 Task: Add Attachment from Trello to Card Card0000000354 in Board Board0000000089 in Workspace WS0000000030 in Trello. Add Cover Blue to Card Card0000000354 in Board Board0000000089 in Workspace WS0000000030 in Trello. Add "Copy Card To …" Button titled Button0000000354 to "bottom" of the list "To Do" to Card Card0000000354 in Board Board0000000089 in Workspace WS0000000030 in Trello. Add Description DS0000000354 to Card Card0000000354 in Board Board0000000089 in Workspace WS0000000030 in Trello. Add Comment CM0000000354 to Card Card0000000354 in Board Board0000000089 in Workspace WS0000000030 in Trello
Action: Mouse moved to (374, 370)
Screenshot: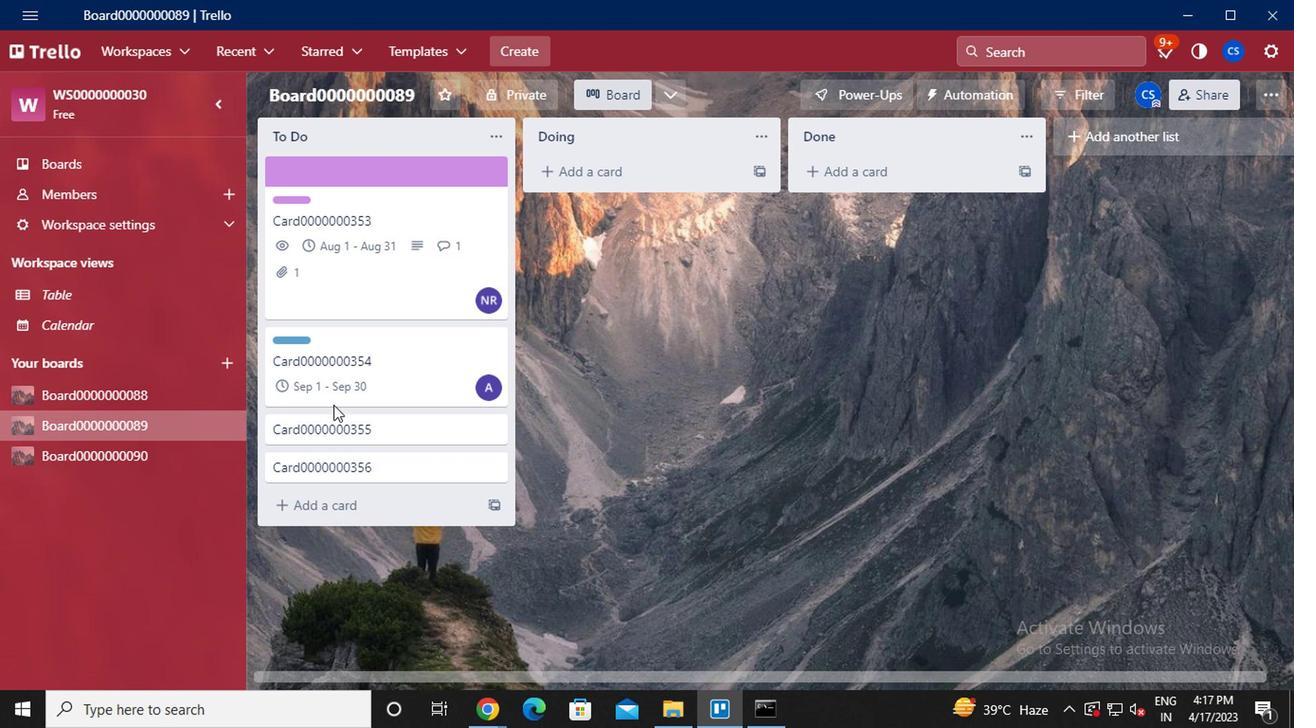 
Action: Mouse pressed left at (374, 370)
Screenshot: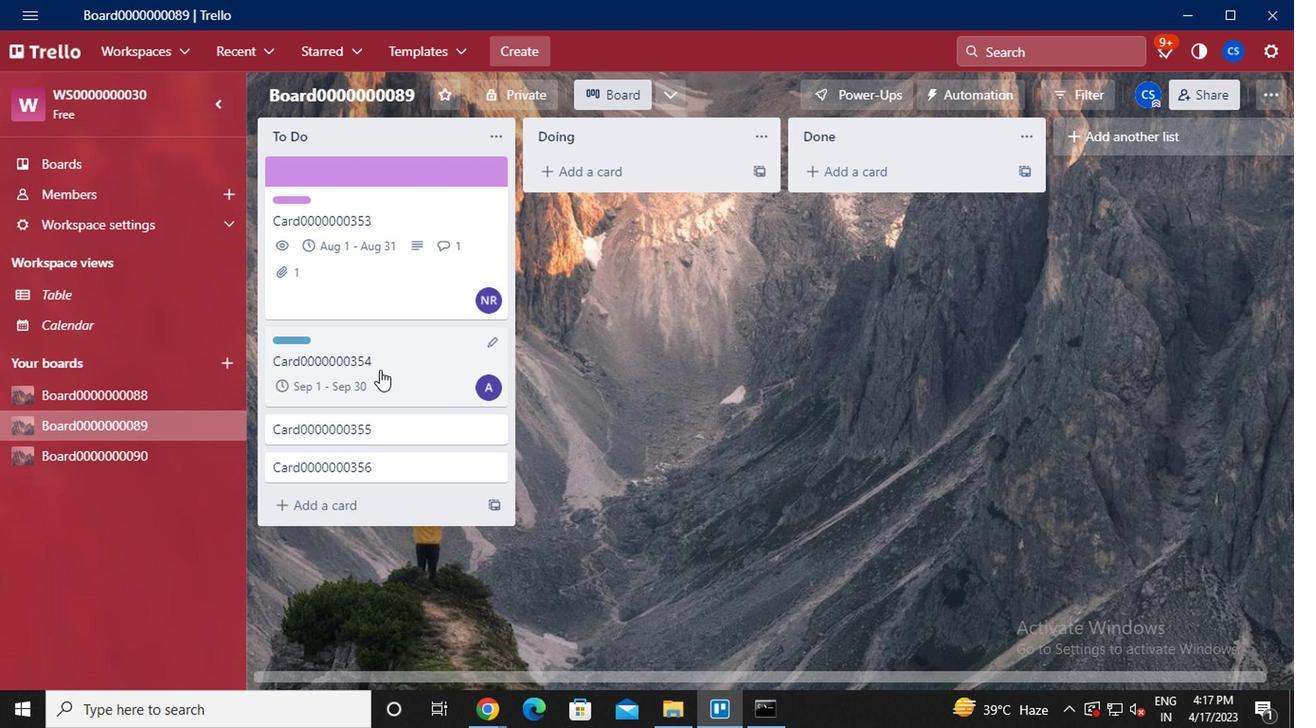 
Action: Mouse moved to (912, 320)
Screenshot: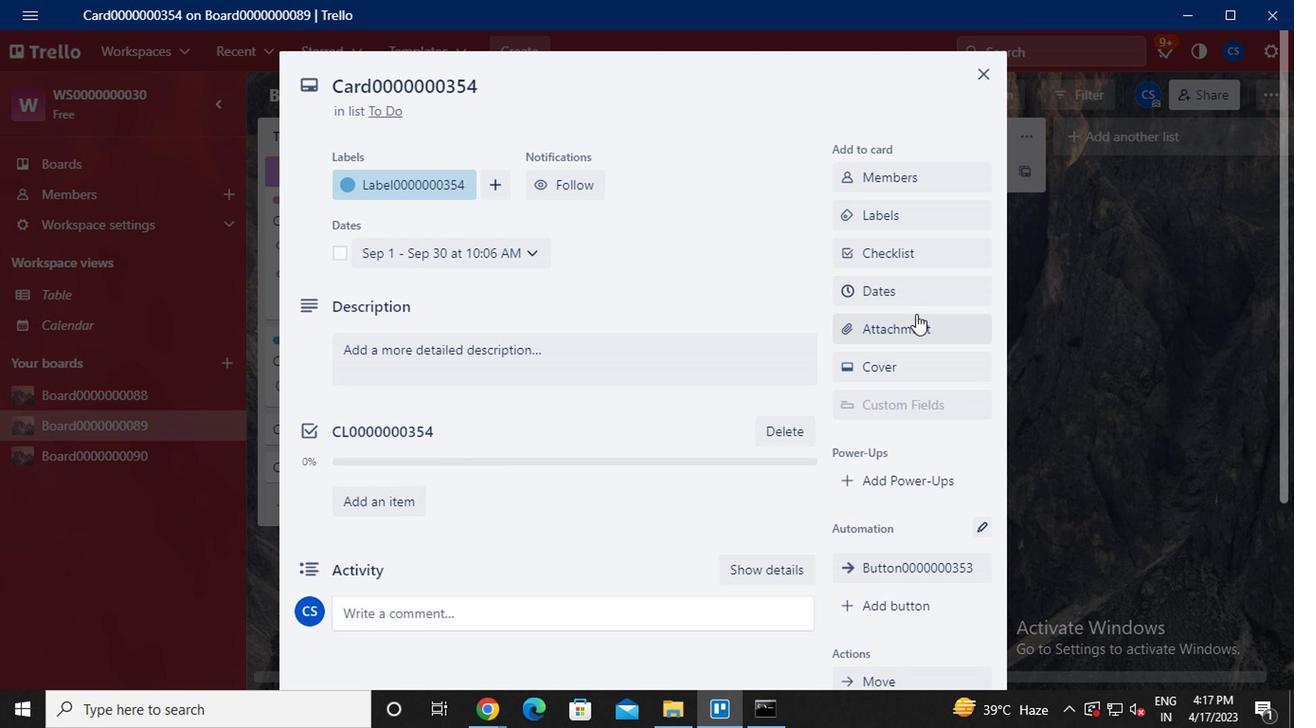 
Action: Mouse pressed left at (912, 320)
Screenshot: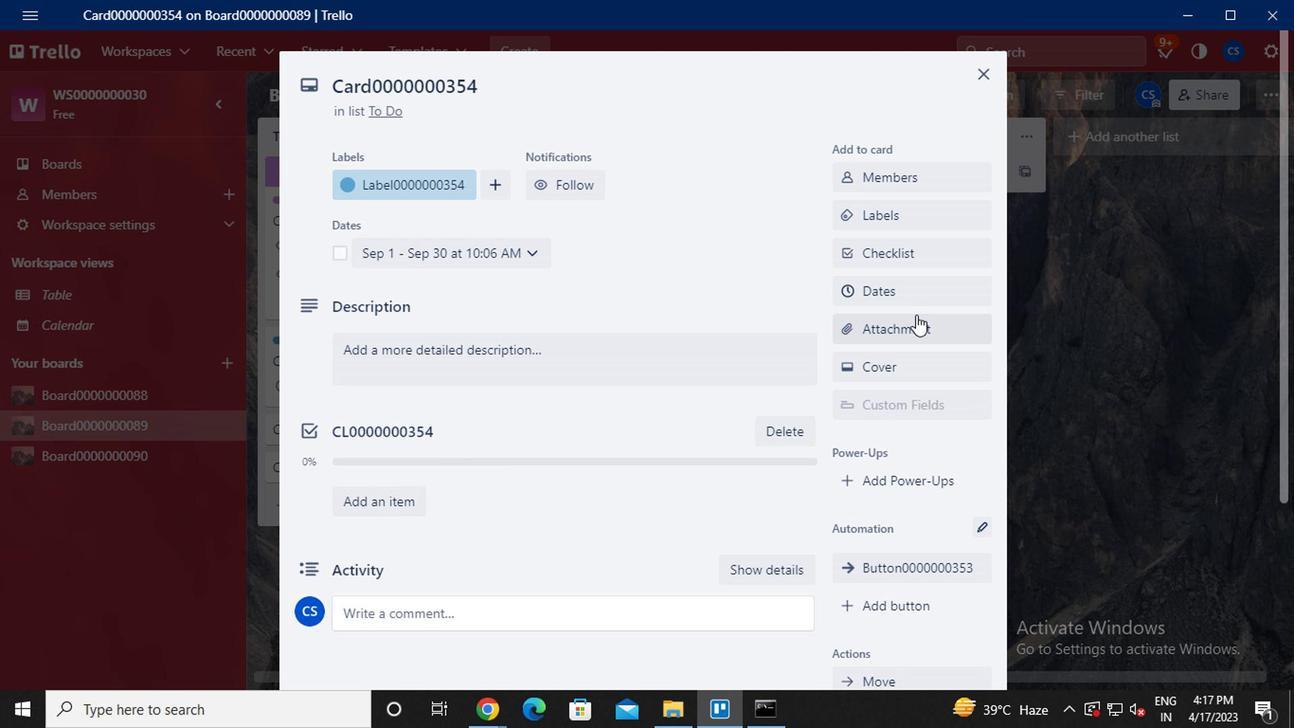 
Action: Mouse moved to (908, 197)
Screenshot: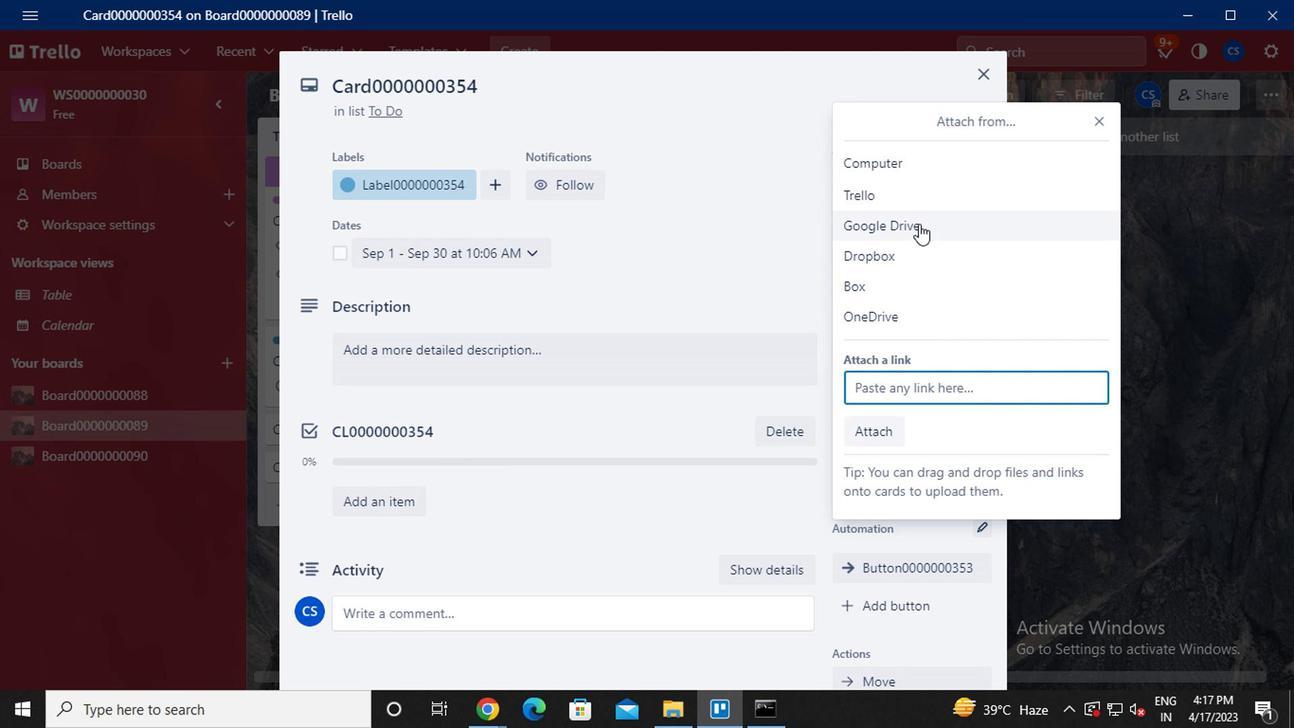
Action: Mouse pressed left at (908, 197)
Screenshot: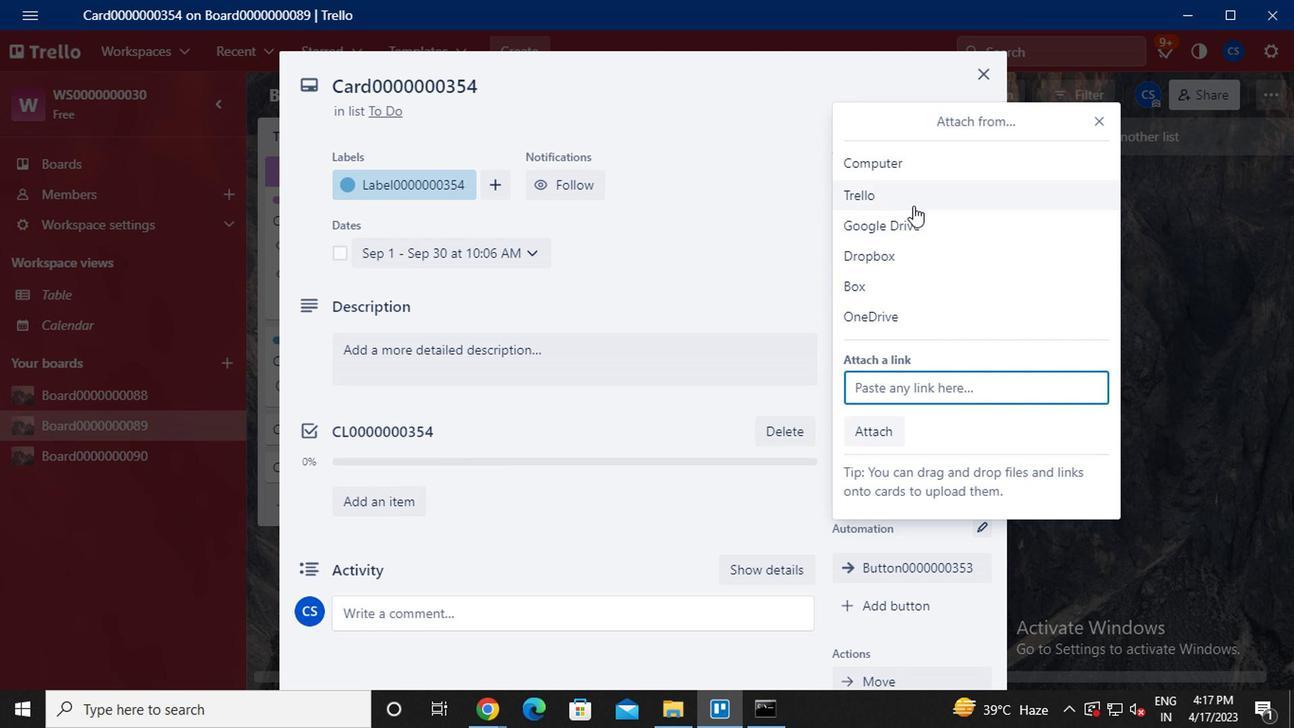 
Action: Mouse moved to (894, 223)
Screenshot: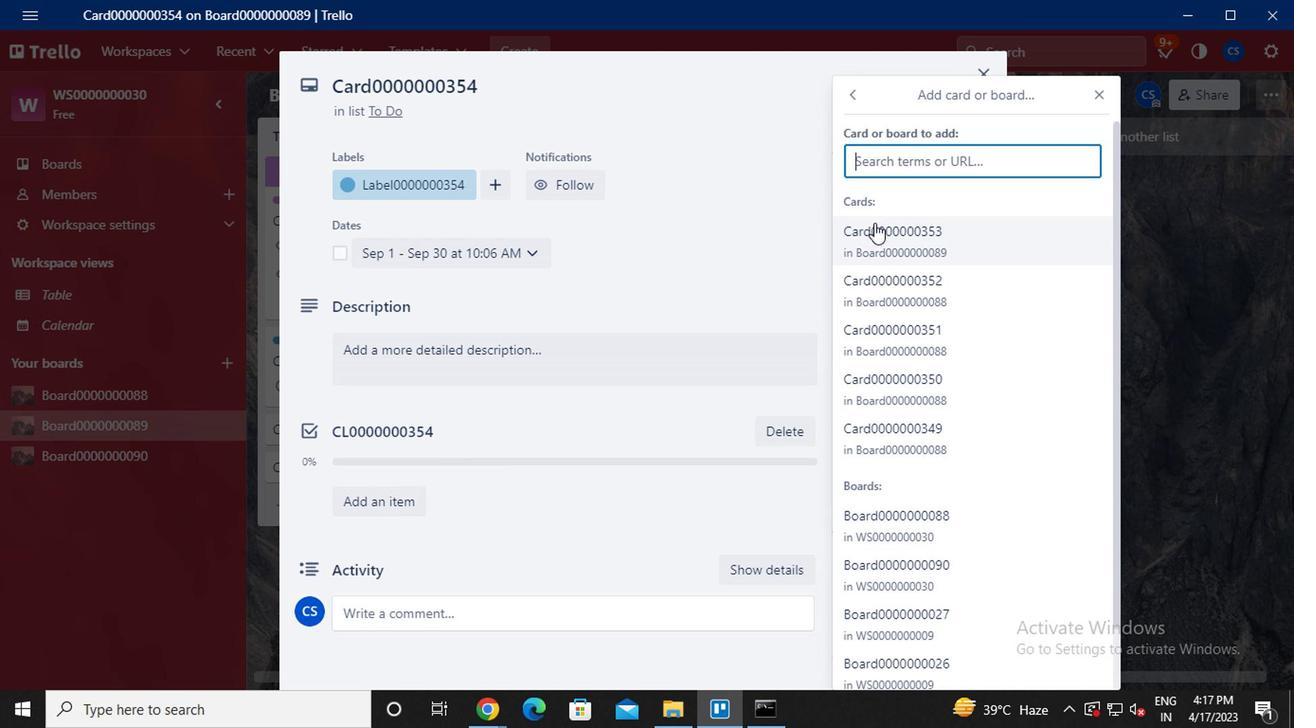 
Action: Mouse pressed left at (894, 223)
Screenshot: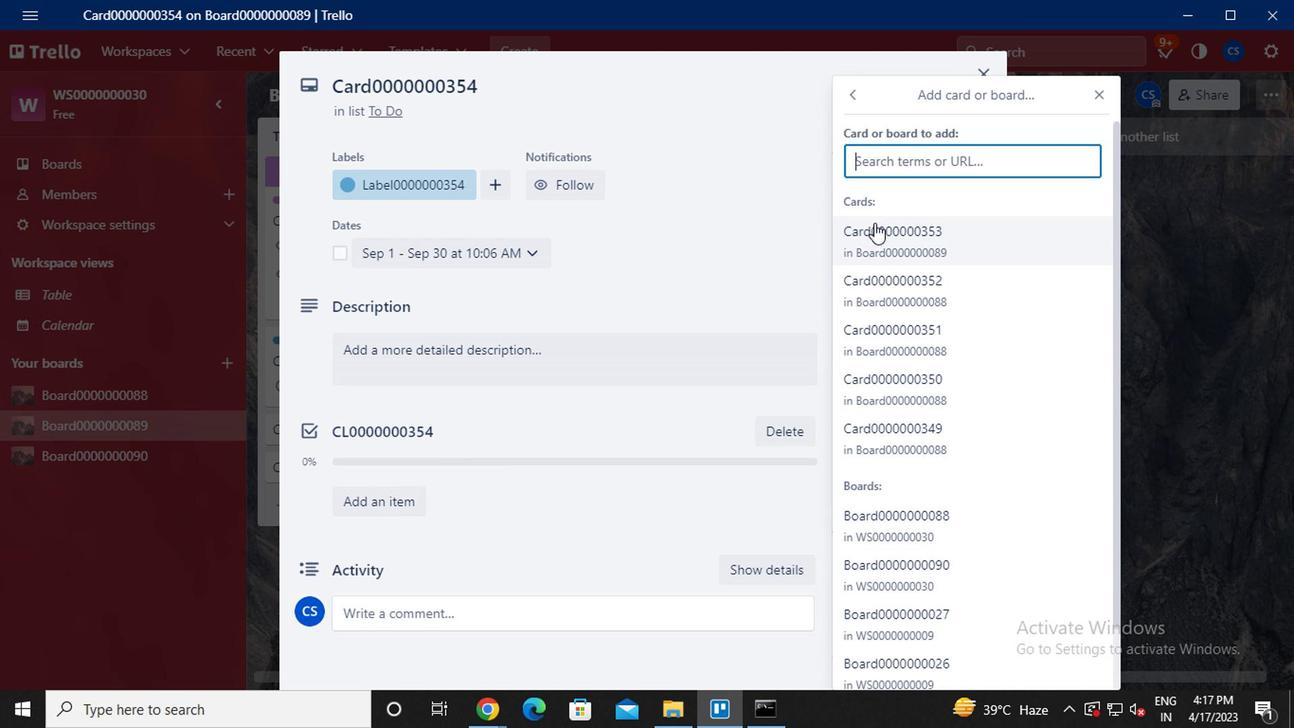
Action: Mouse moved to (925, 378)
Screenshot: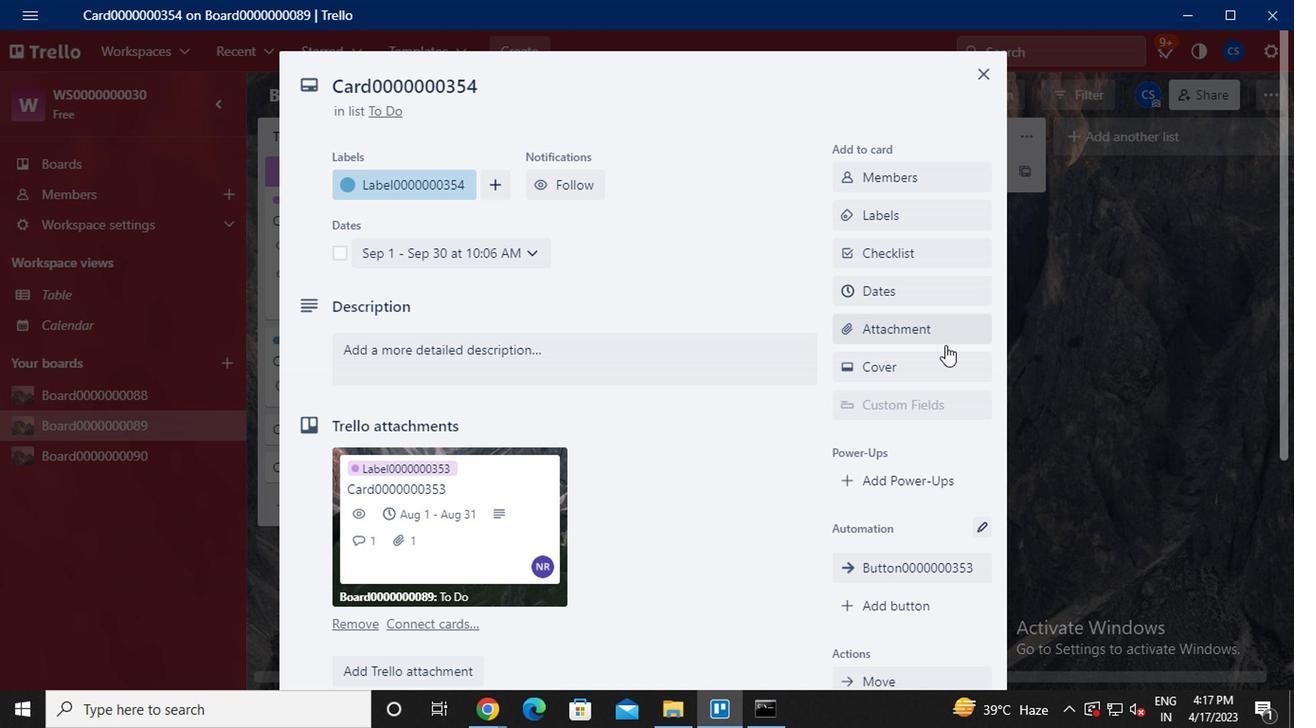 
Action: Mouse pressed left at (925, 378)
Screenshot: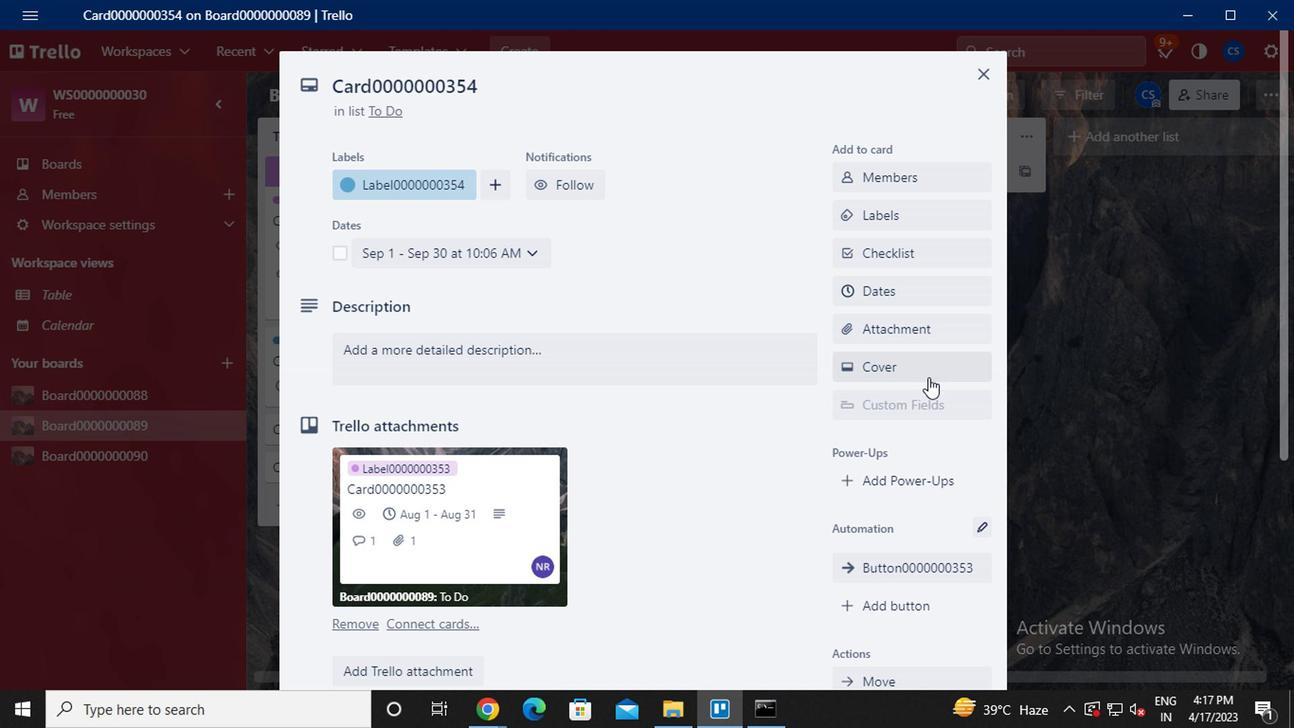 
Action: Mouse moved to (875, 348)
Screenshot: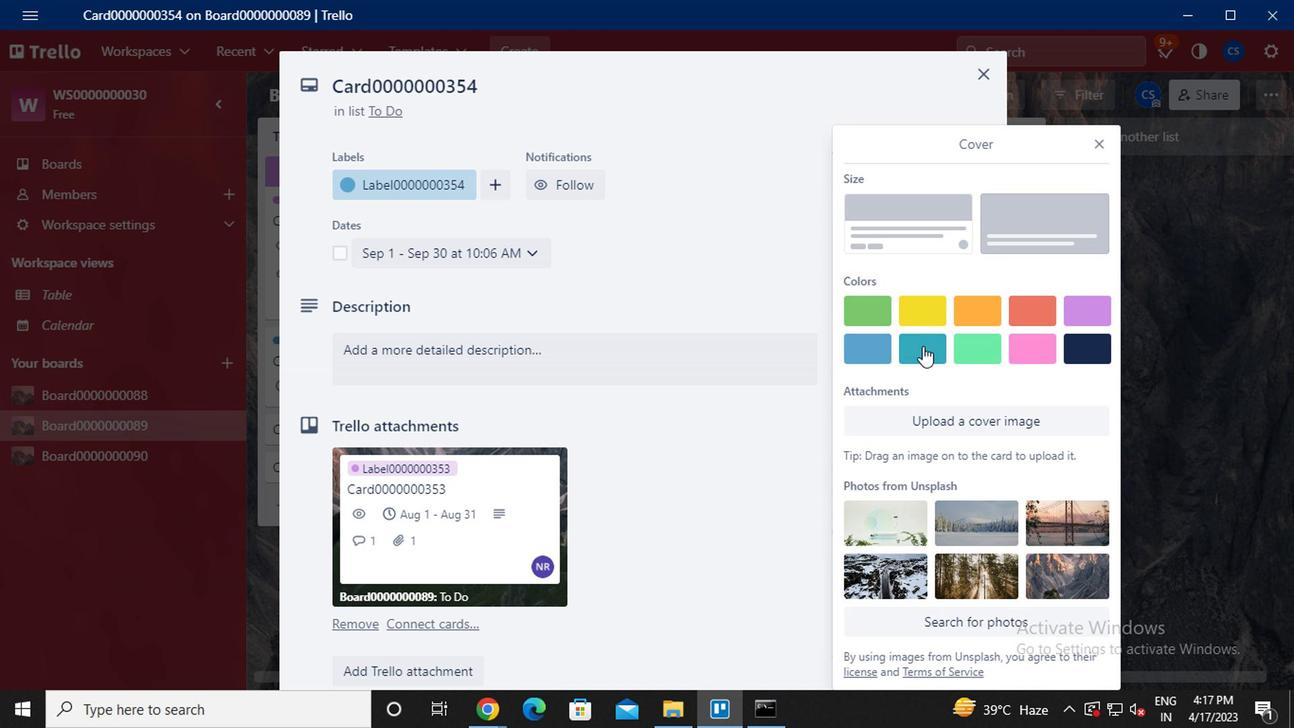 
Action: Mouse pressed left at (875, 348)
Screenshot: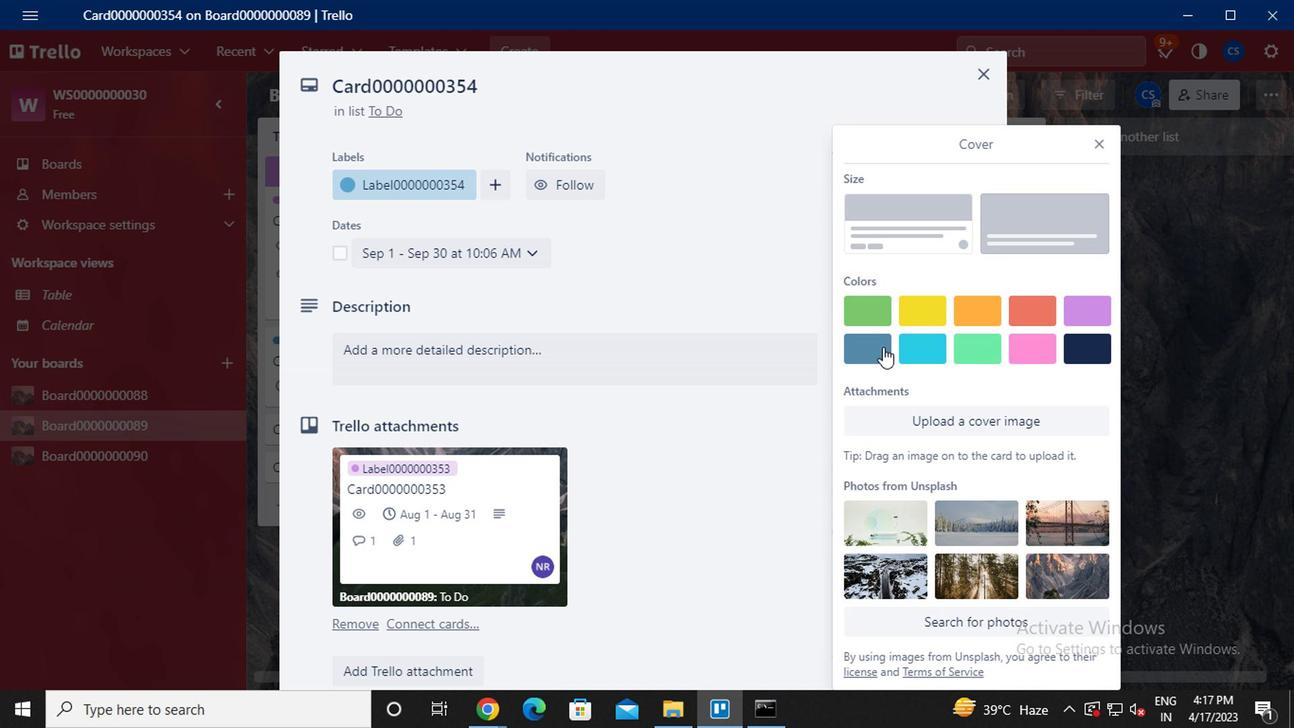 
Action: Mouse moved to (1094, 113)
Screenshot: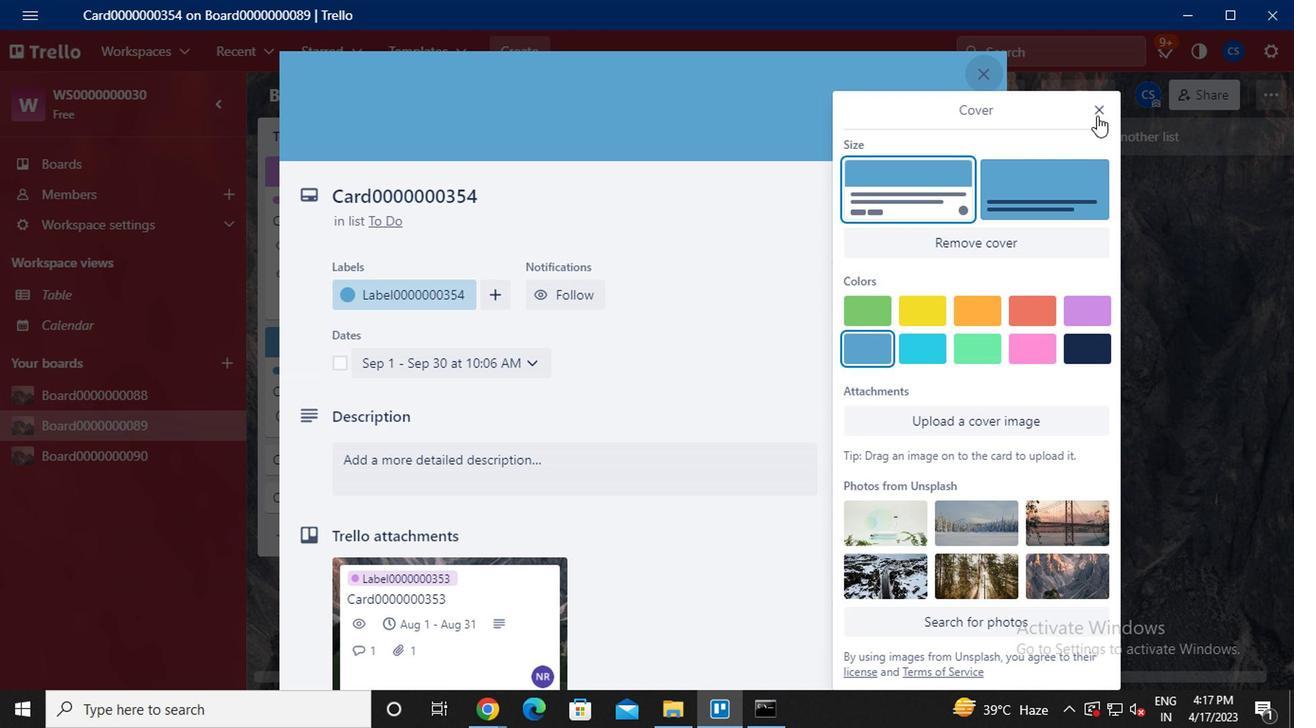 
Action: Mouse pressed left at (1094, 113)
Screenshot: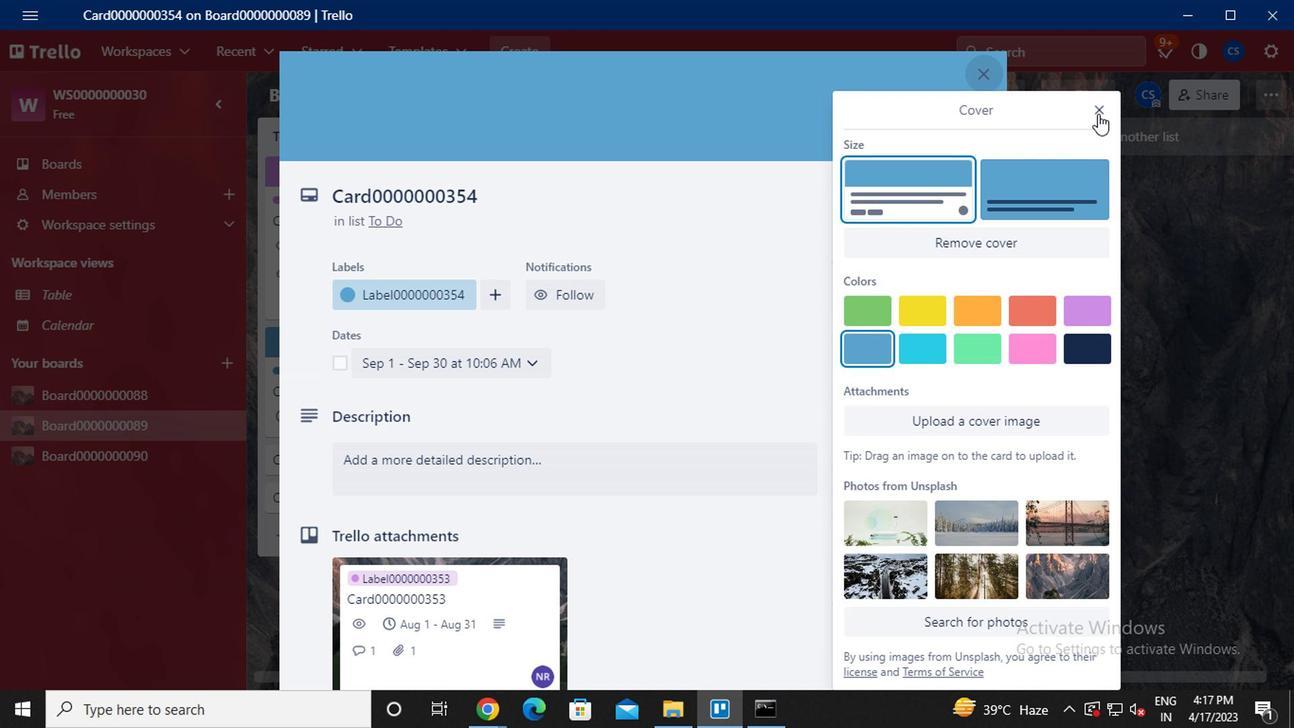 
Action: Mouse moved to (972, 254)
Screenshot: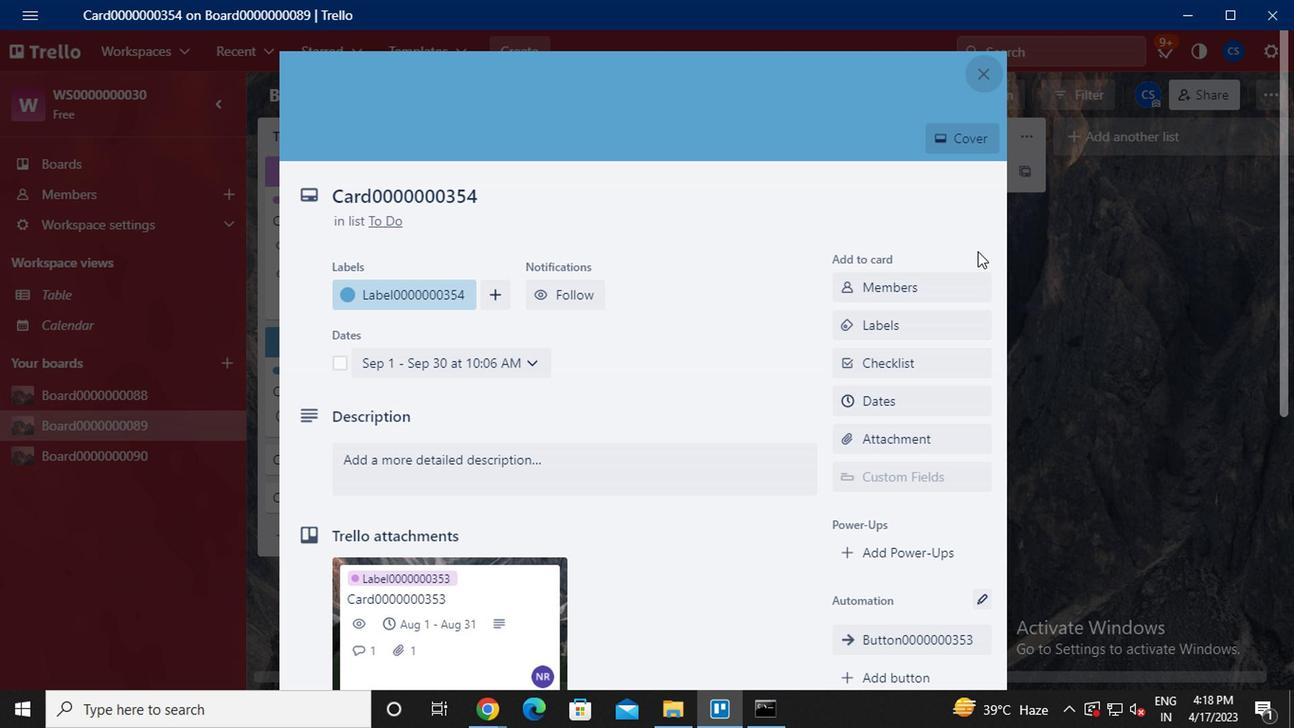 
Action: Mouse scrolled (972, 253) with delta (0, 0)
Screenshot: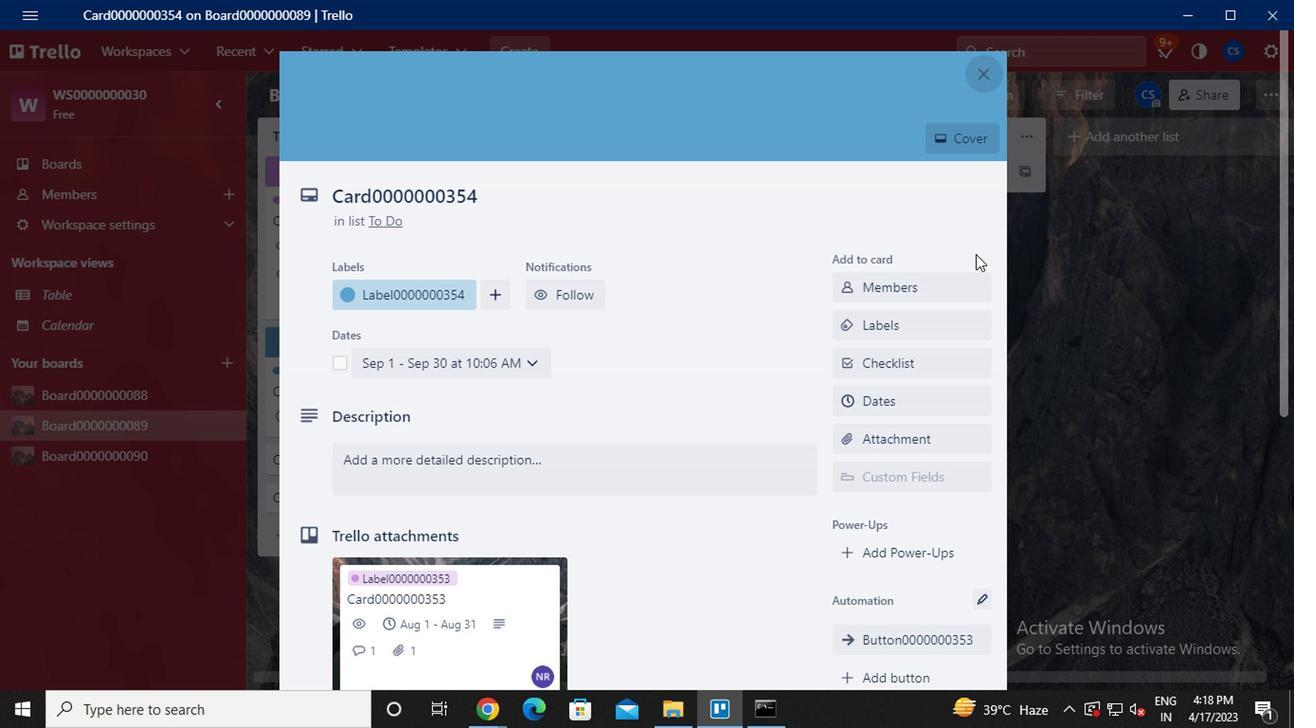 
Action: Mouse moved to (962, 279)
Screenshot: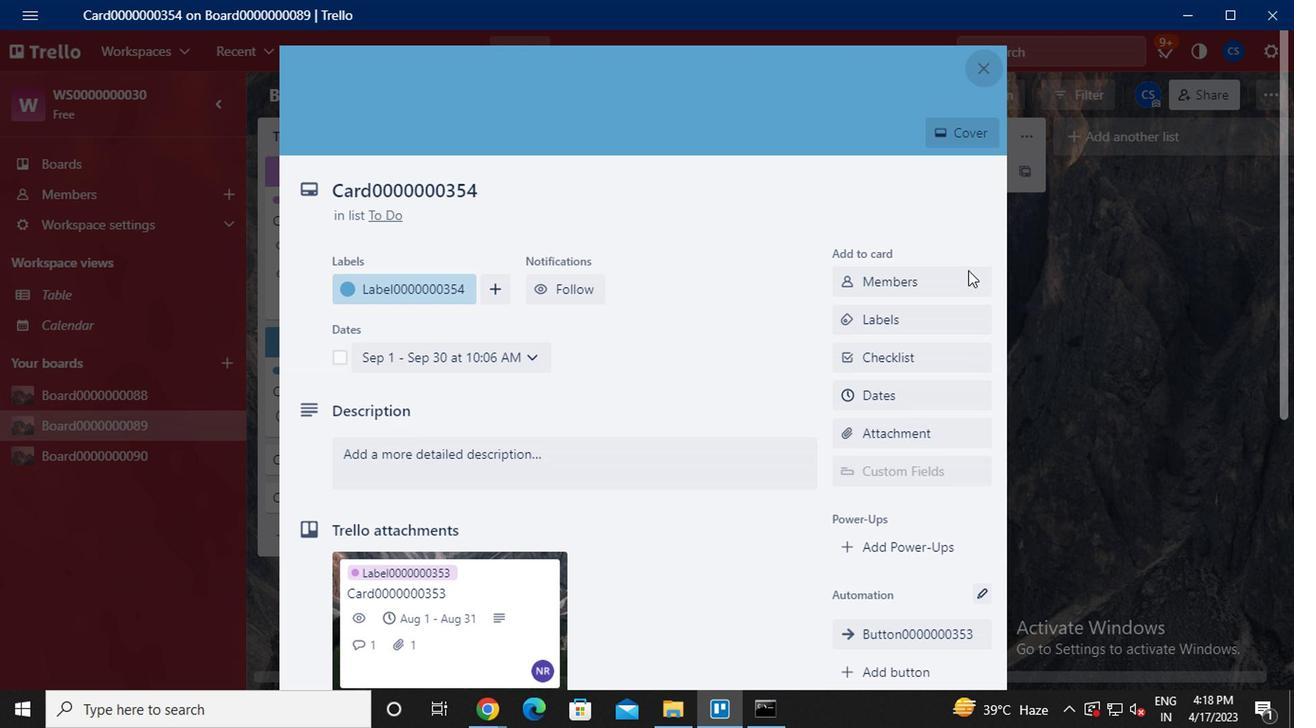 
Action: Mouse scrolled (962, 278) with delta (0, 0)
Screenshot: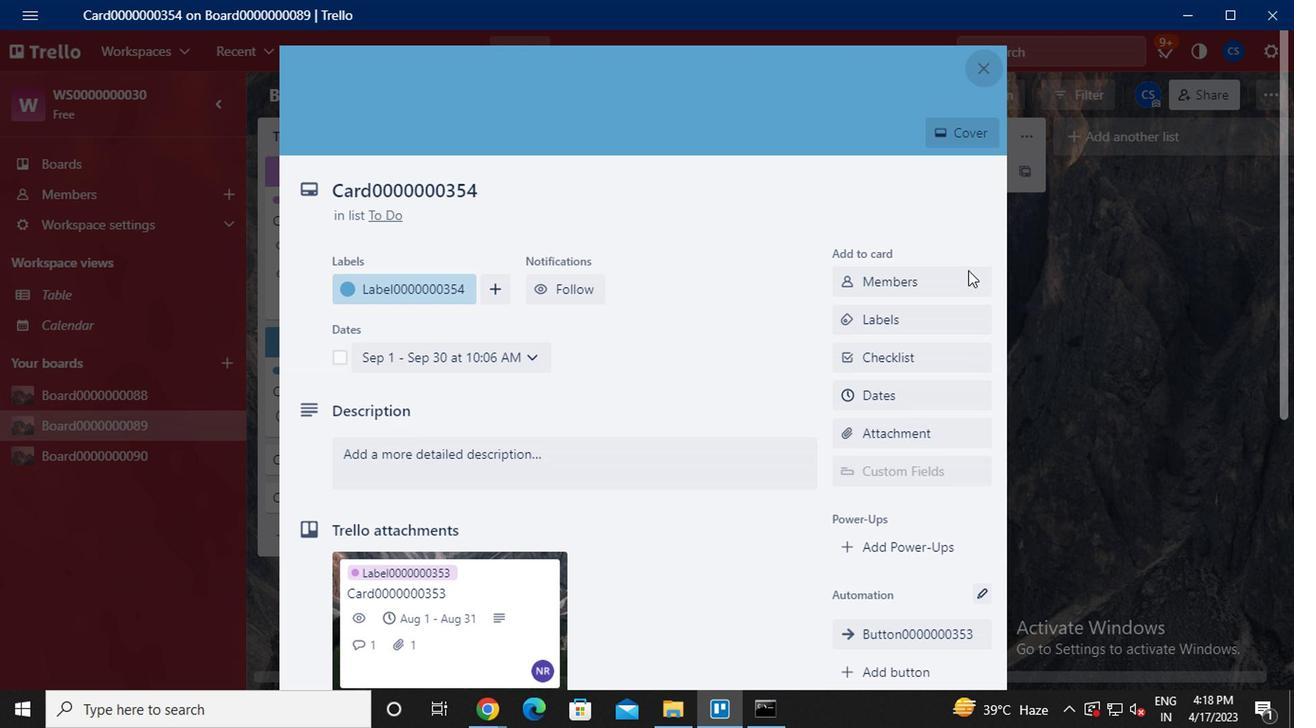 
Action: Mouse moved to (908, 320)
Screenshot: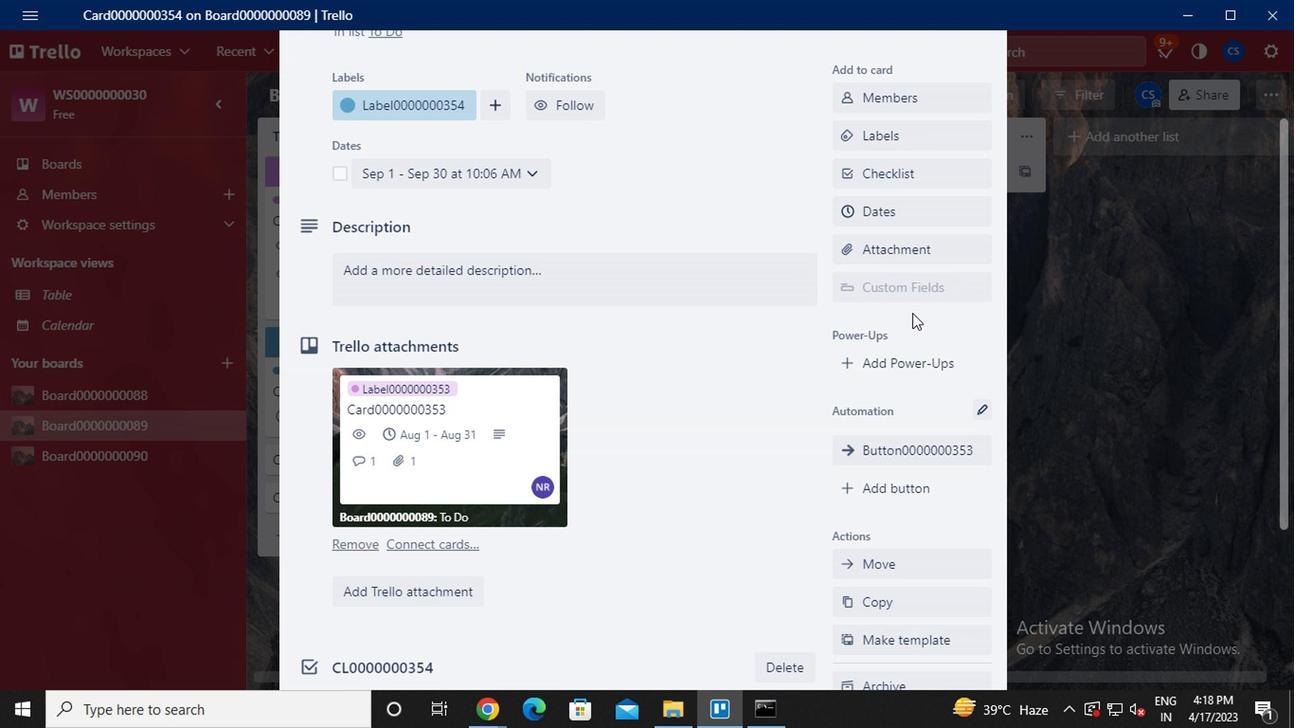 
Action: Mouse scrolled (908, 318) with delta (0, -1)
Screenshot: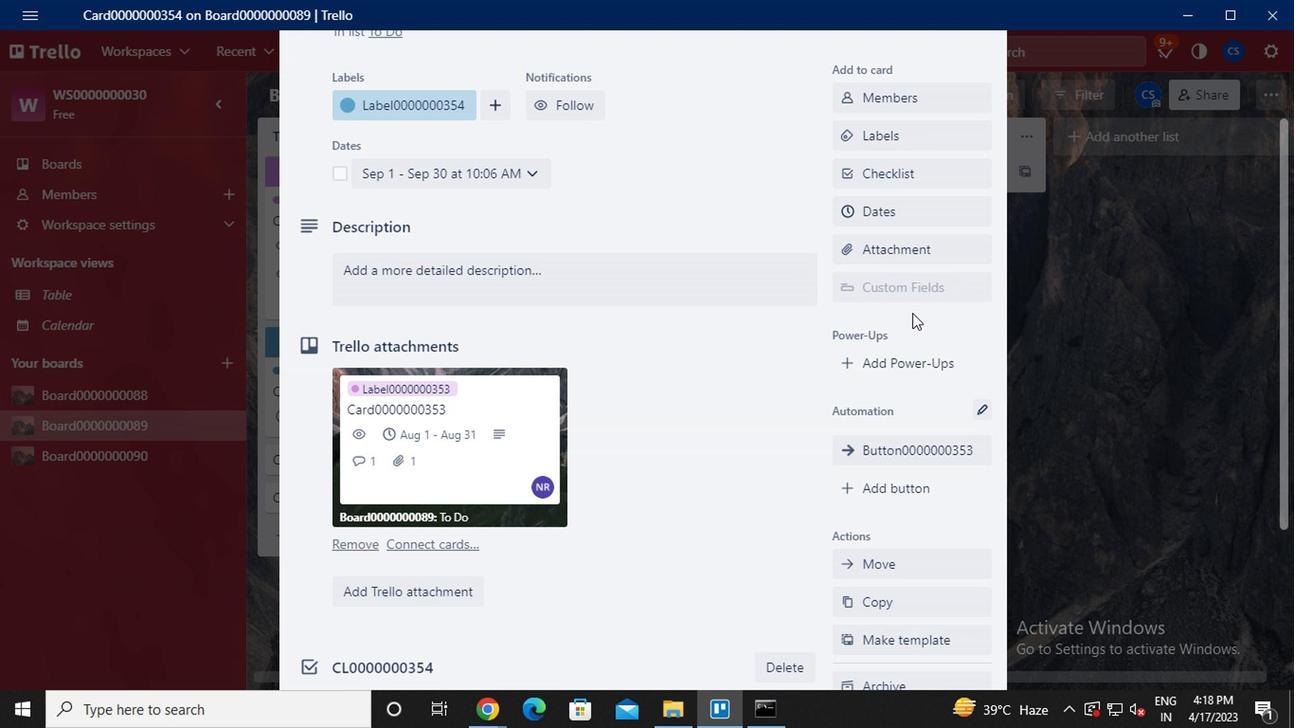 
Action: Mouse moved to (889, 399)
Screenshot: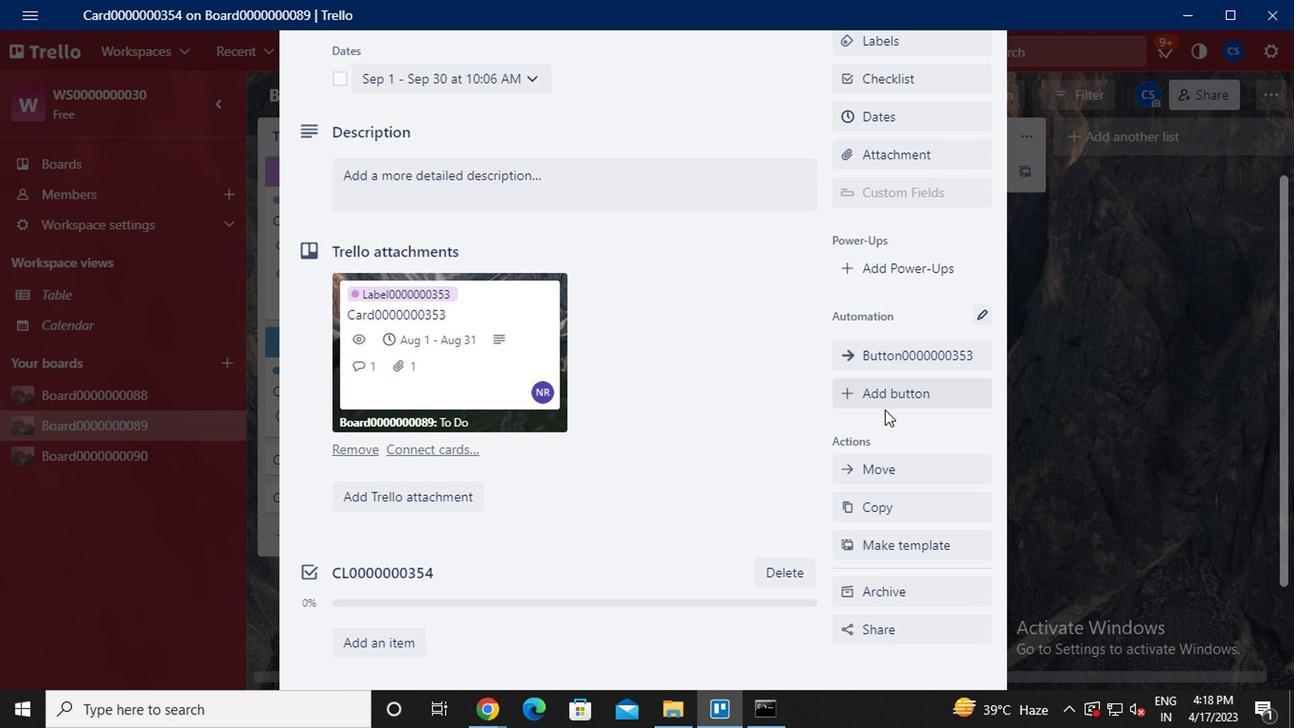 
Action: Mouse pressed left at (889, 399)
Screenshot: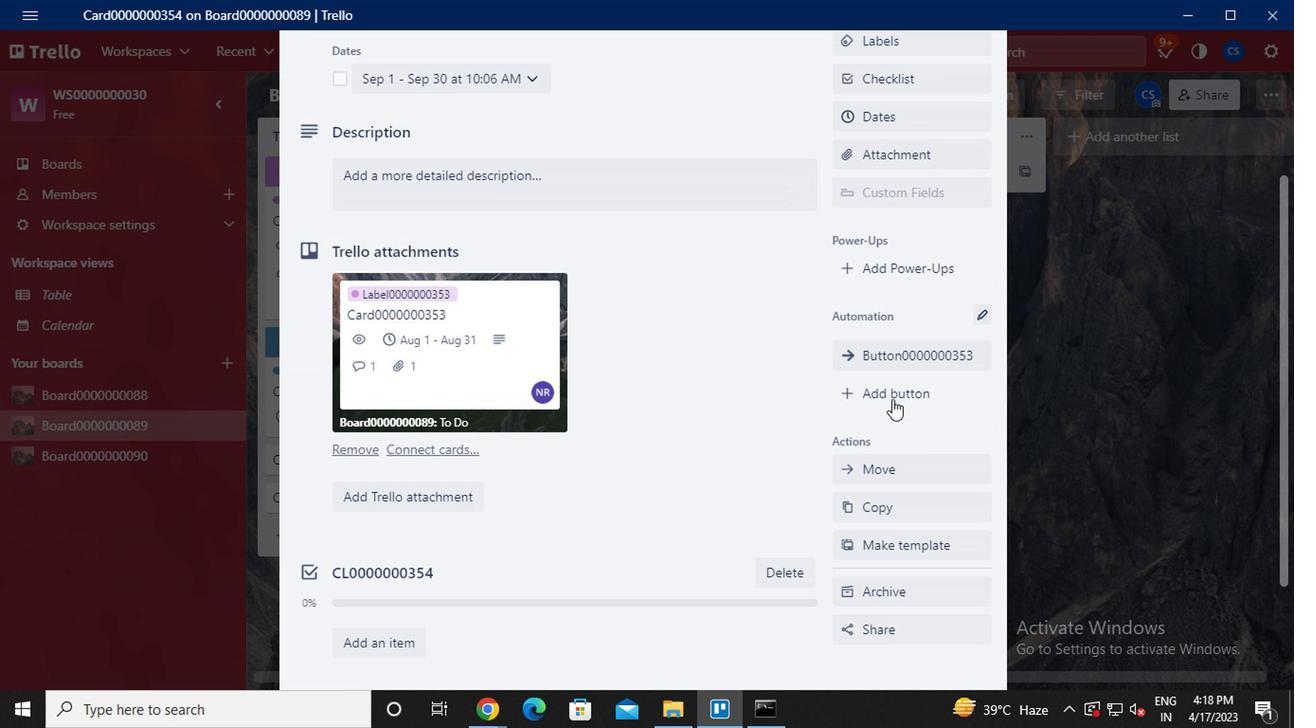 
Action: Mouse moved to (931, 215)
Screenshot: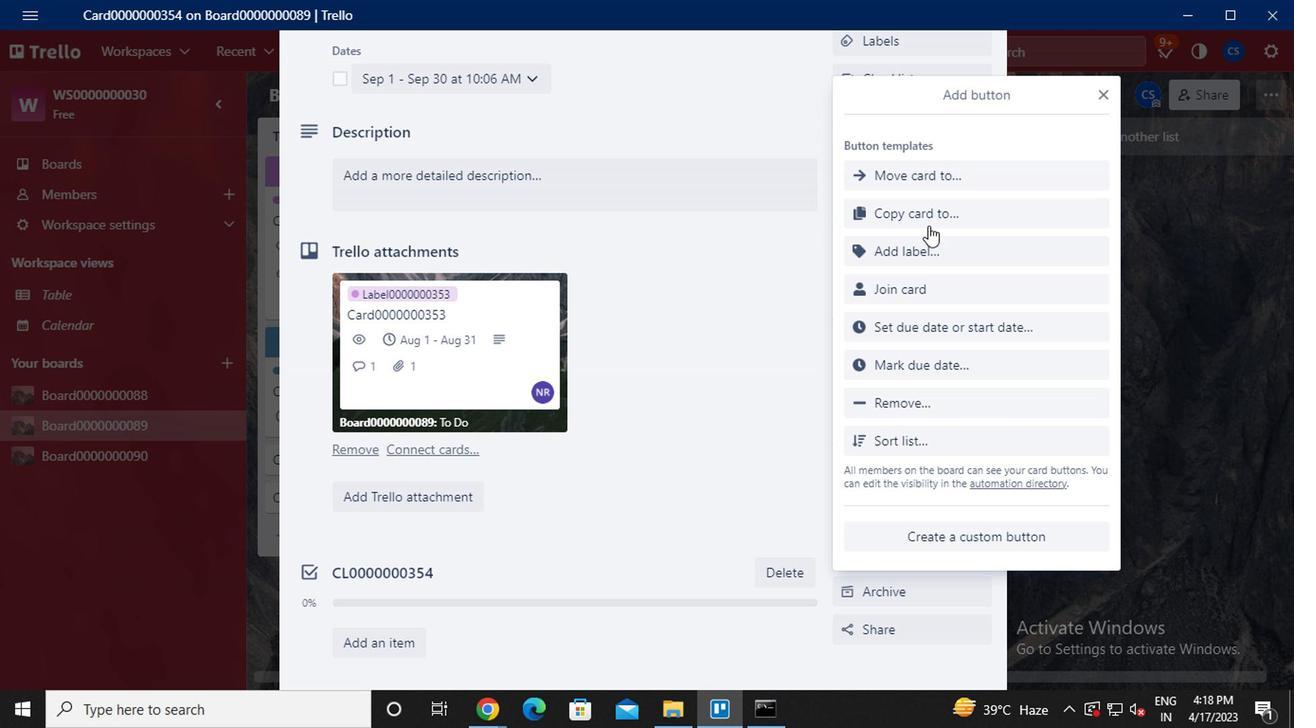 
Action: Mouse pressed left at (931, 215)
Screenshot: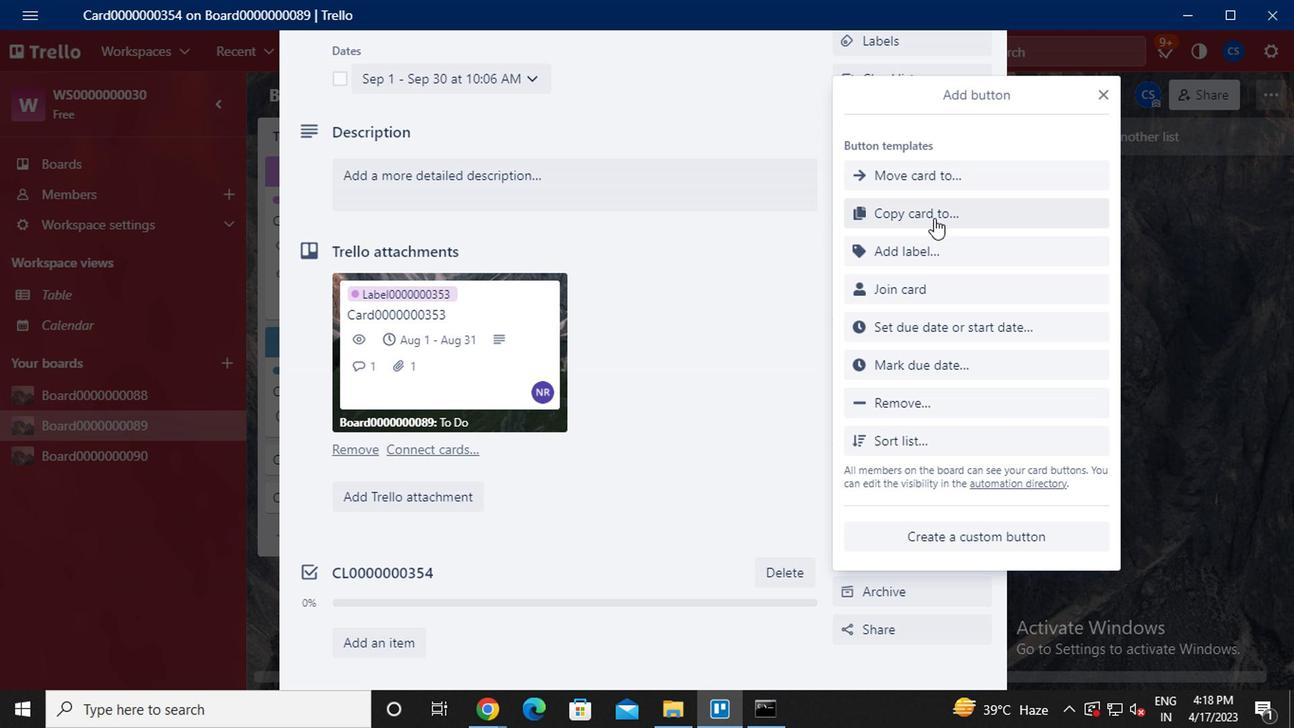 
Action: Mouse moved to (949, 217)
Screenshot: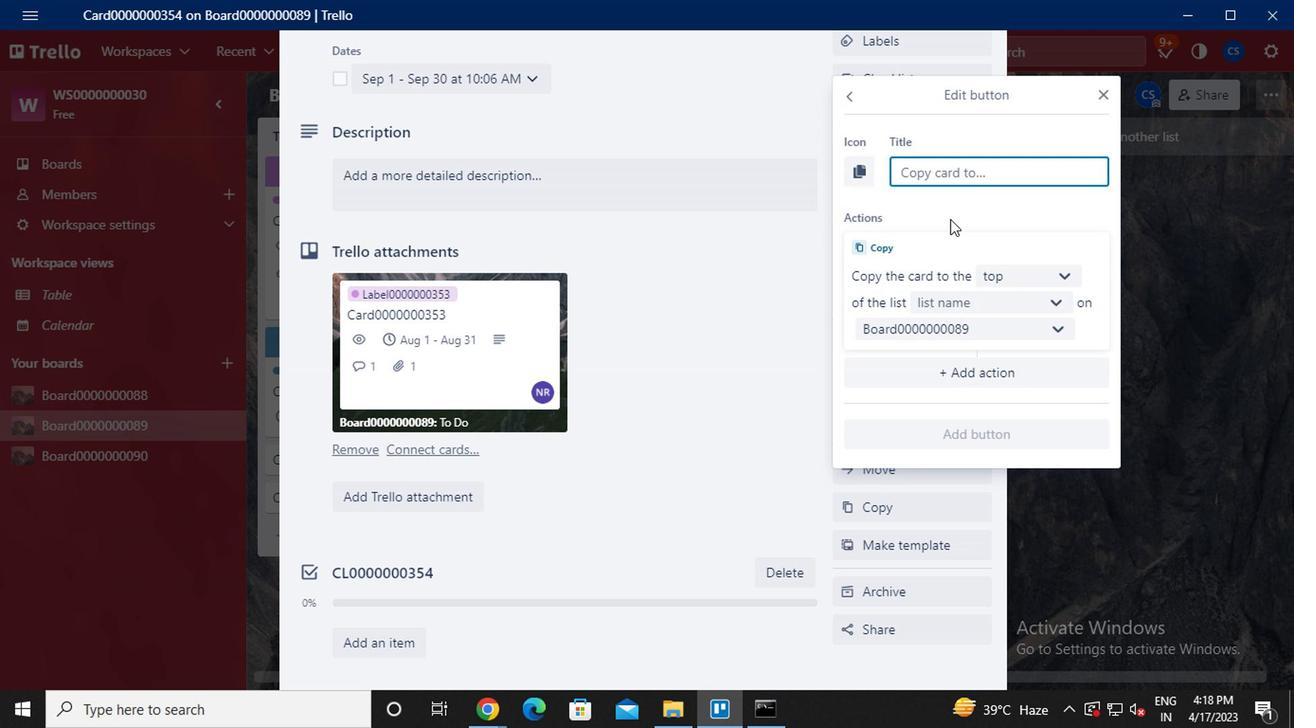 
Action: Key pressed <Key.caps_lock><Key.caps_lock>b<Key.caps_lock>utton0000000354
Screenshot: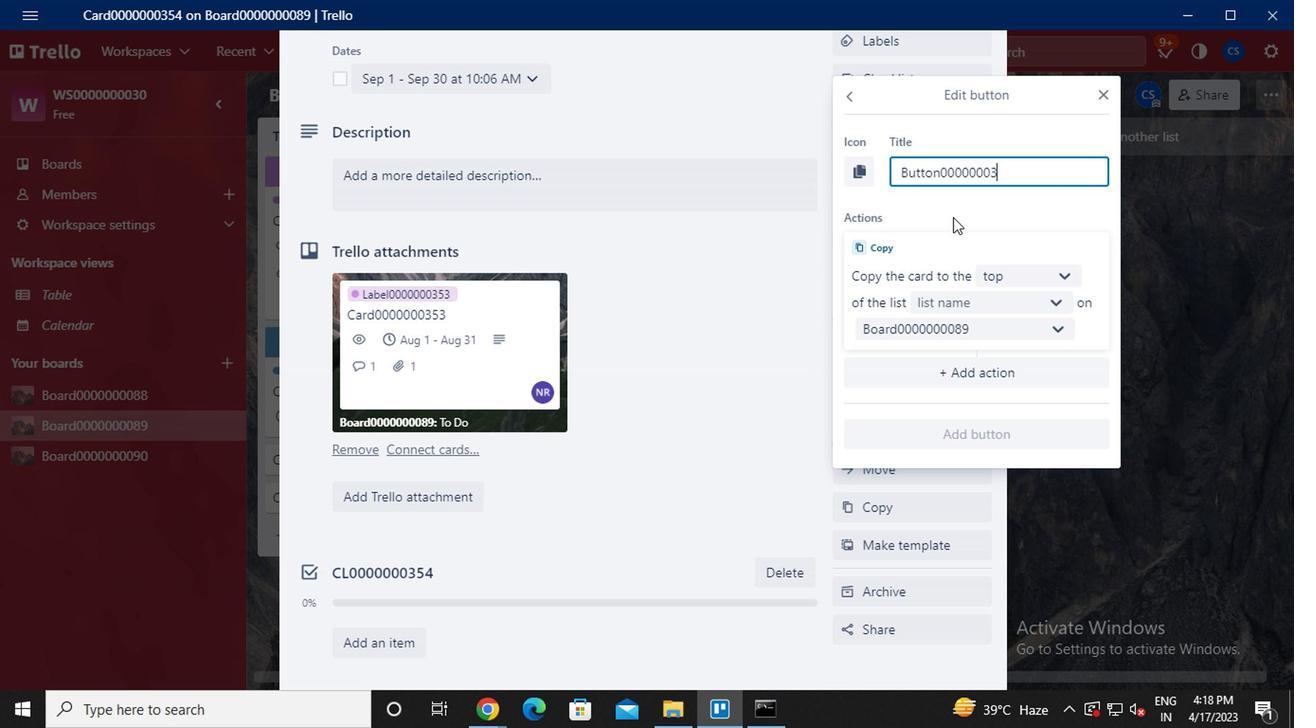 
Action: Mouse moved to (1029, 283)
Screenshot: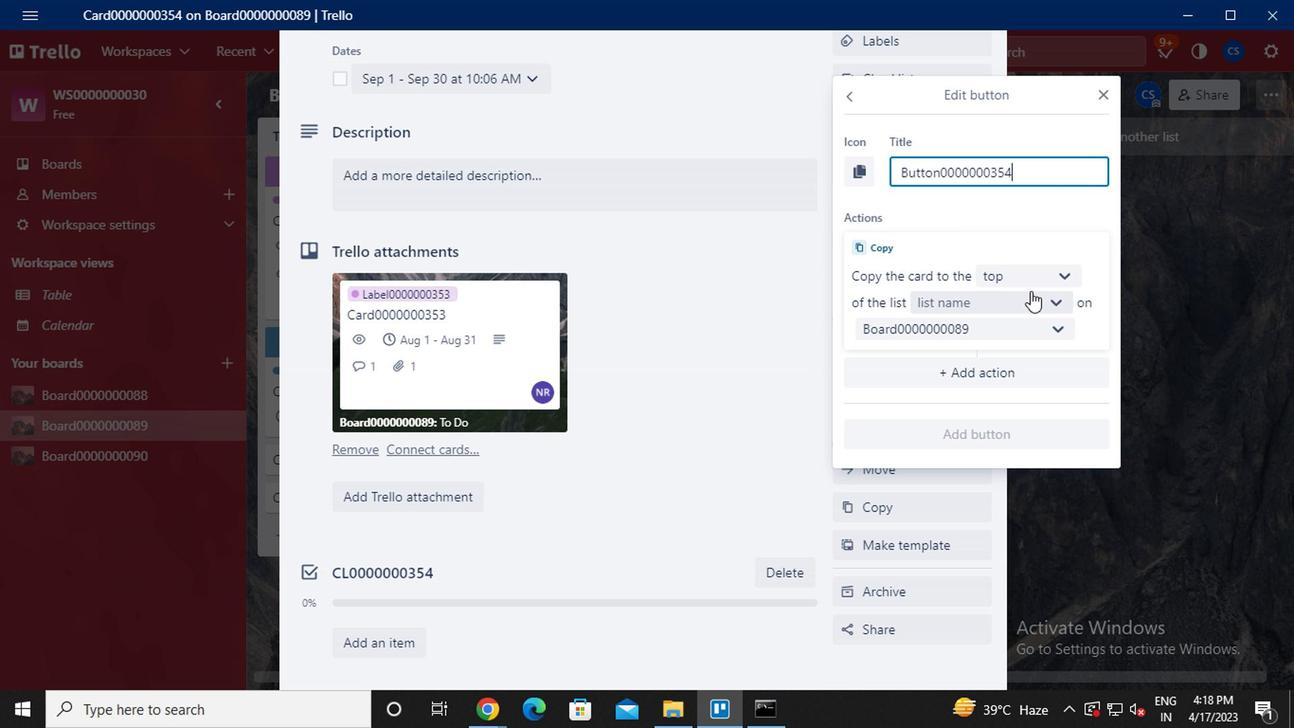 
Action: Mouse pressed left at (1029, 283)
Screenshot: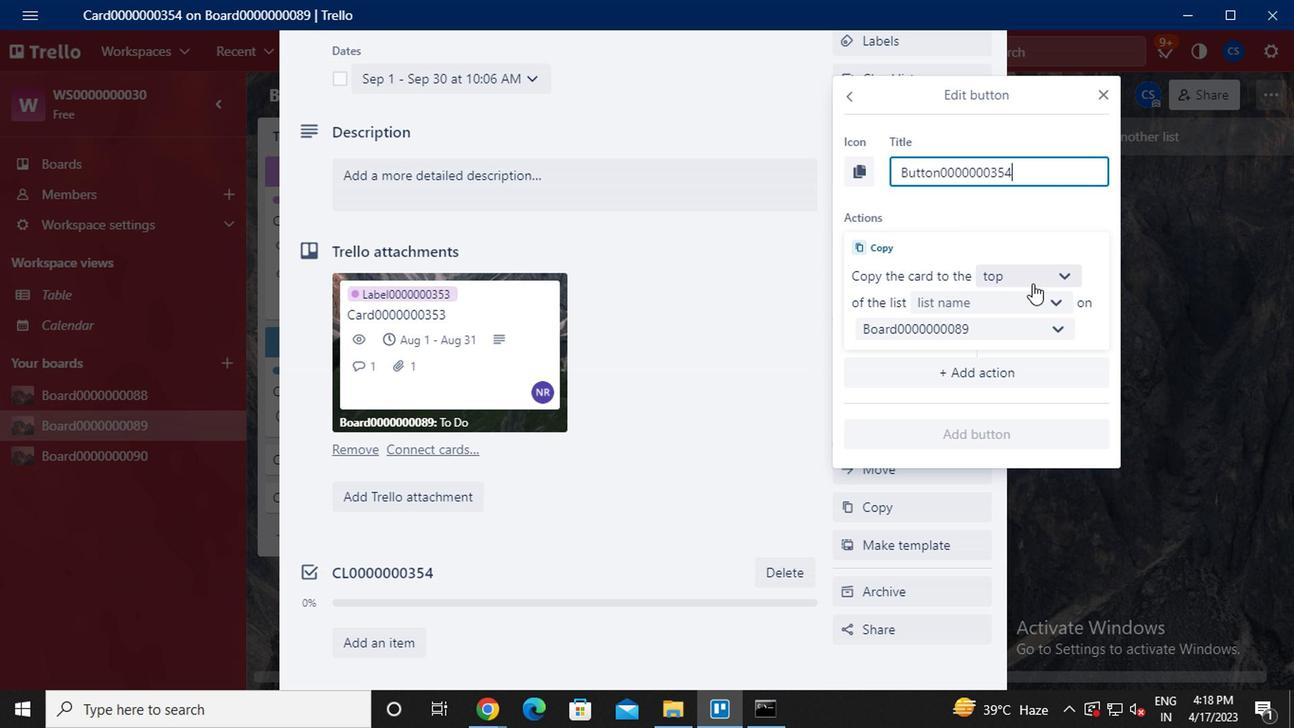 
Action: Mouse moved to (1022, 339)
Screenshot: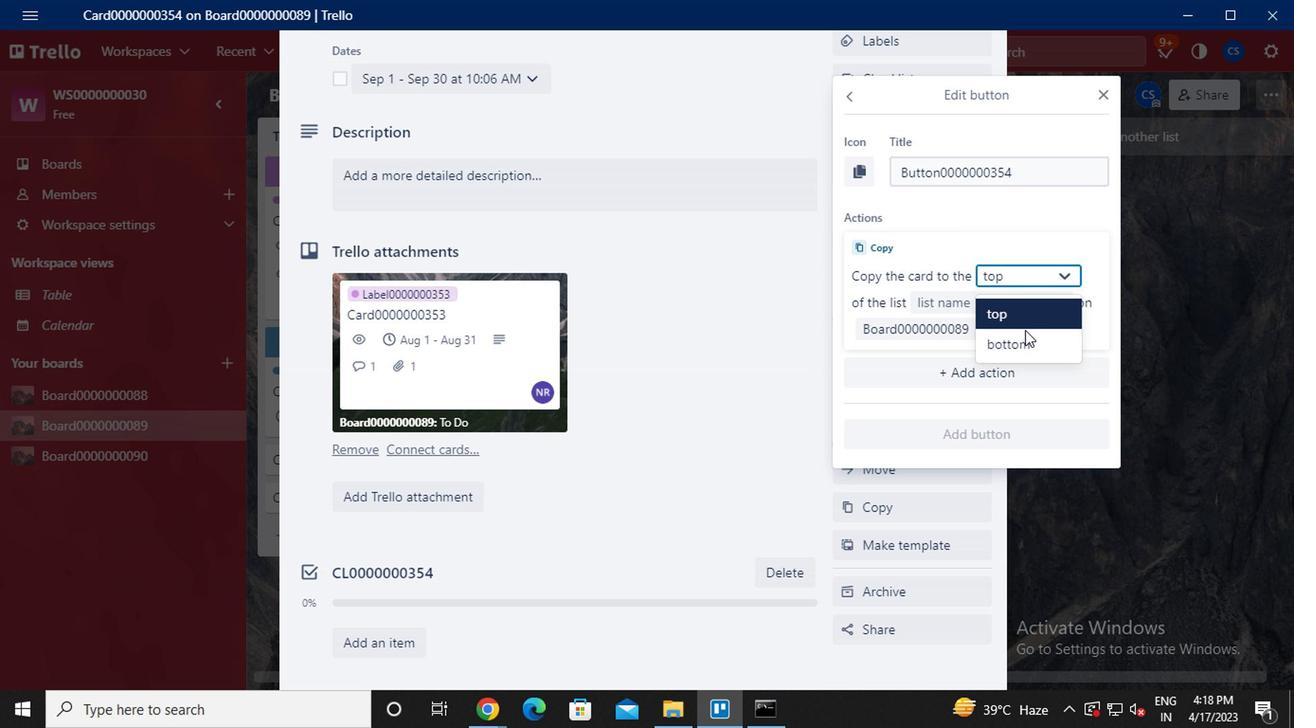 
Action: Mouse pressed left at (1022, 339)
Screenshot: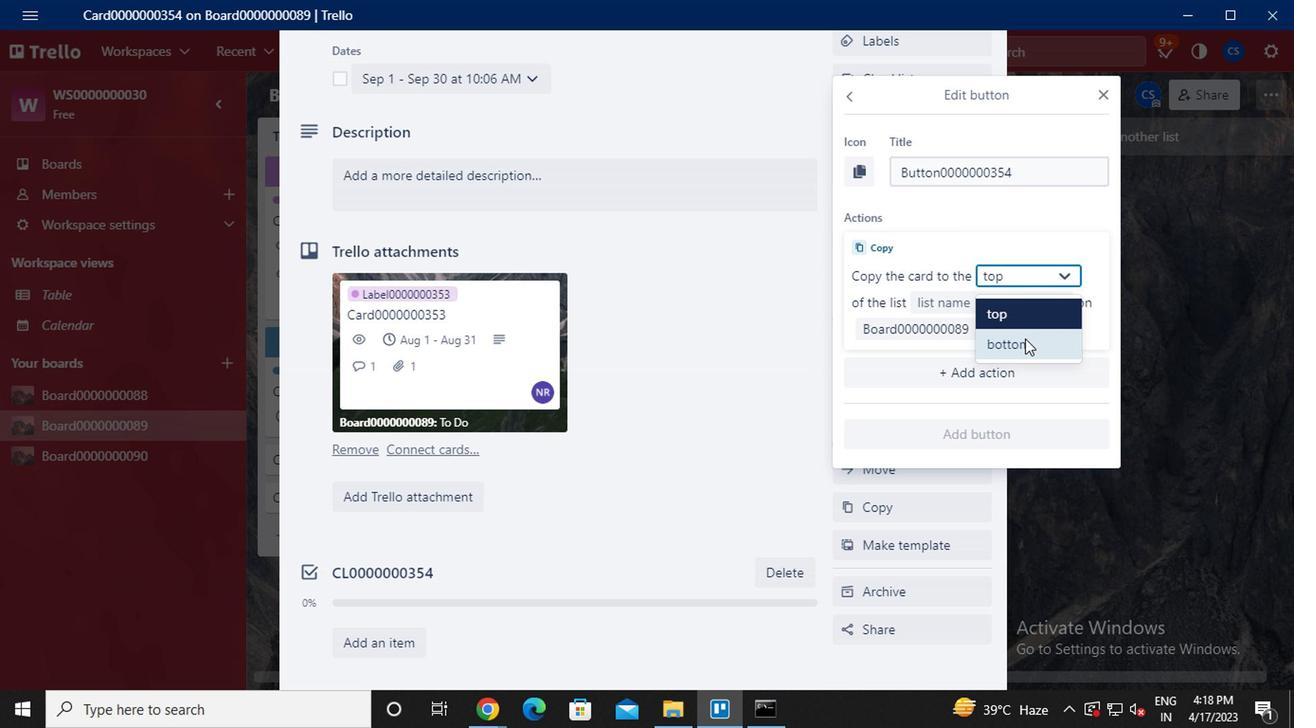 
Action: Mouse moved to (1003, 300)
Screenshot: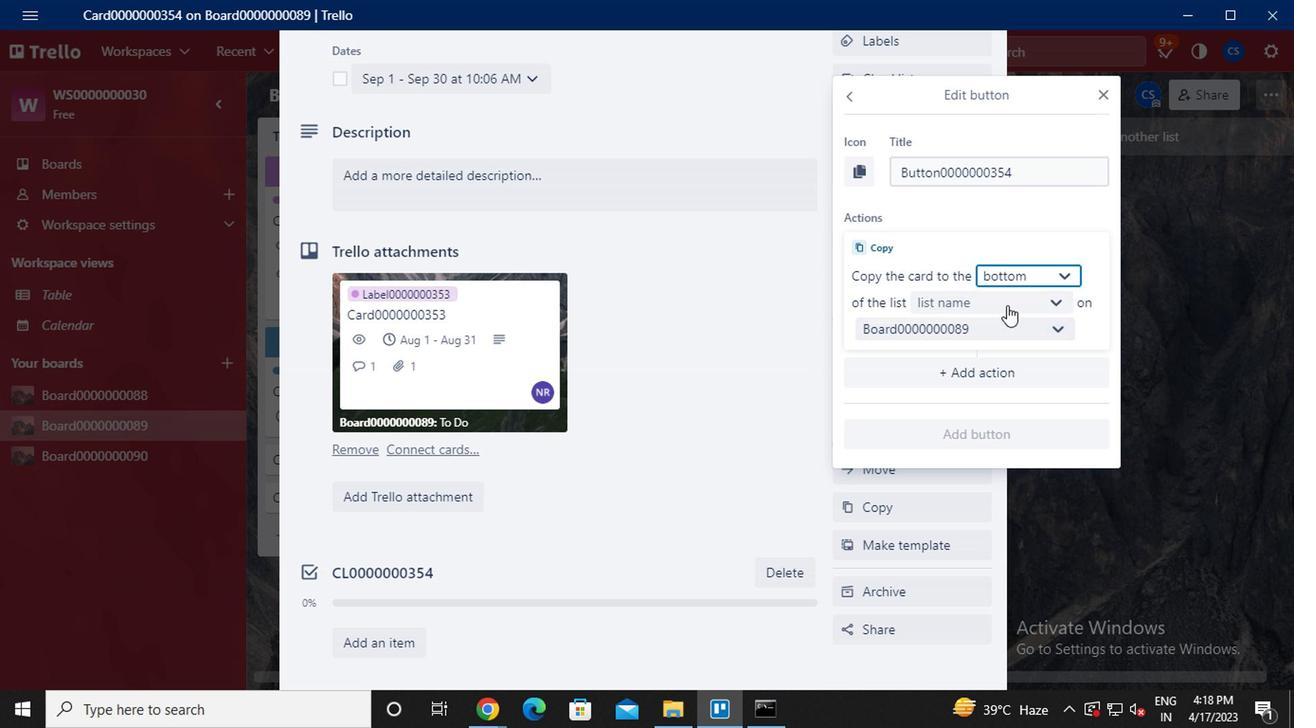 
Action: Mouse pressed left at (1003, 300)
Screenshot: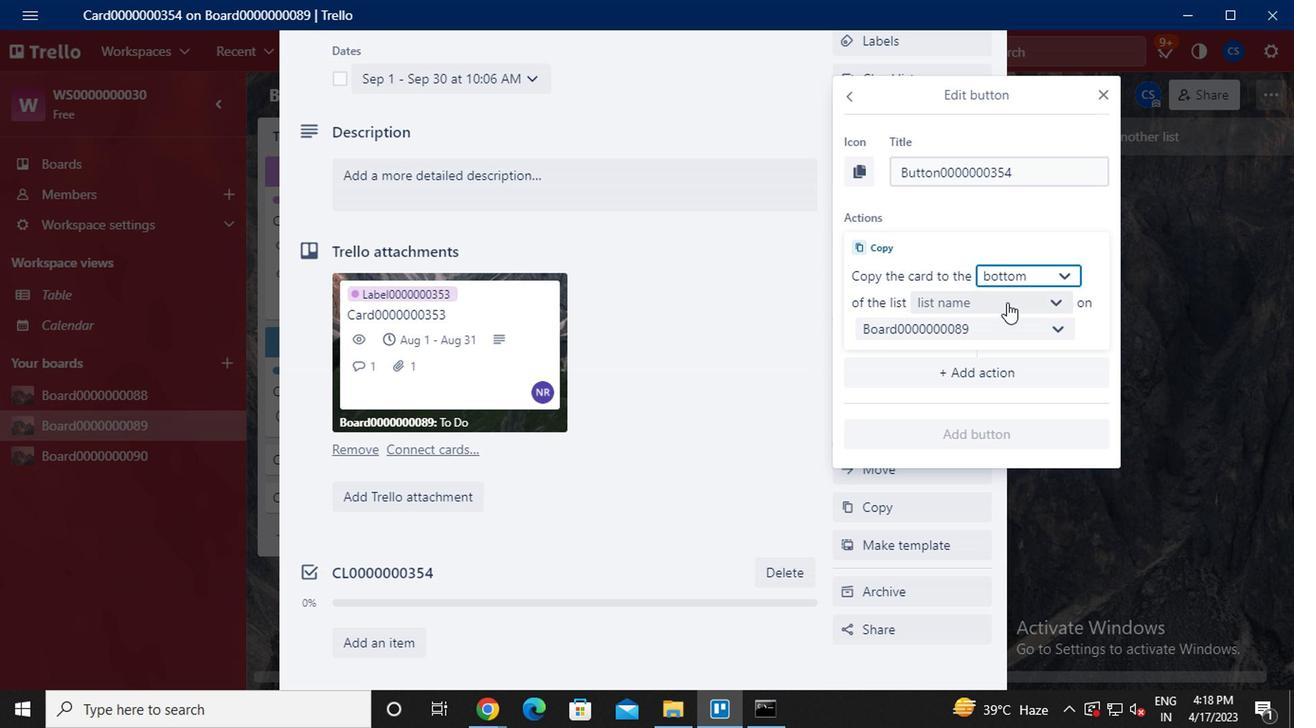 
Action: Mouse moved to (966, 341)
Screenshot: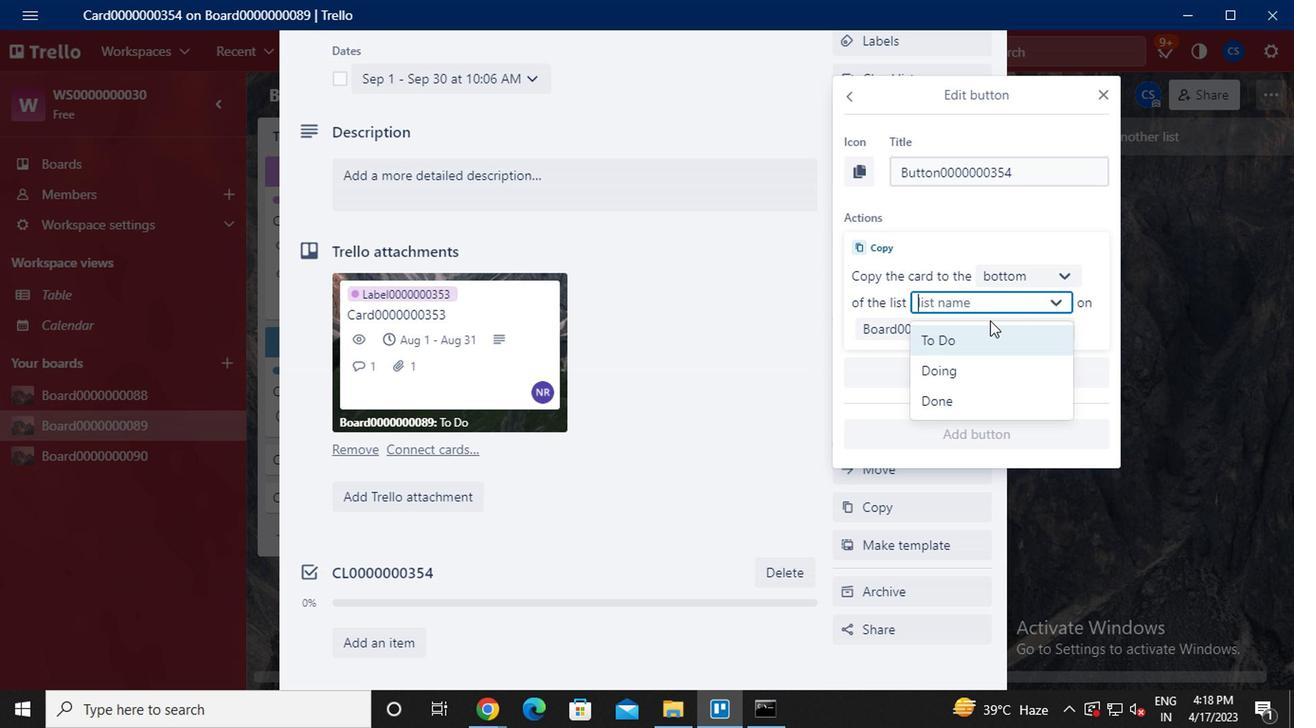 
Action: Mouse pressed left at (966, 341)
Screenshot: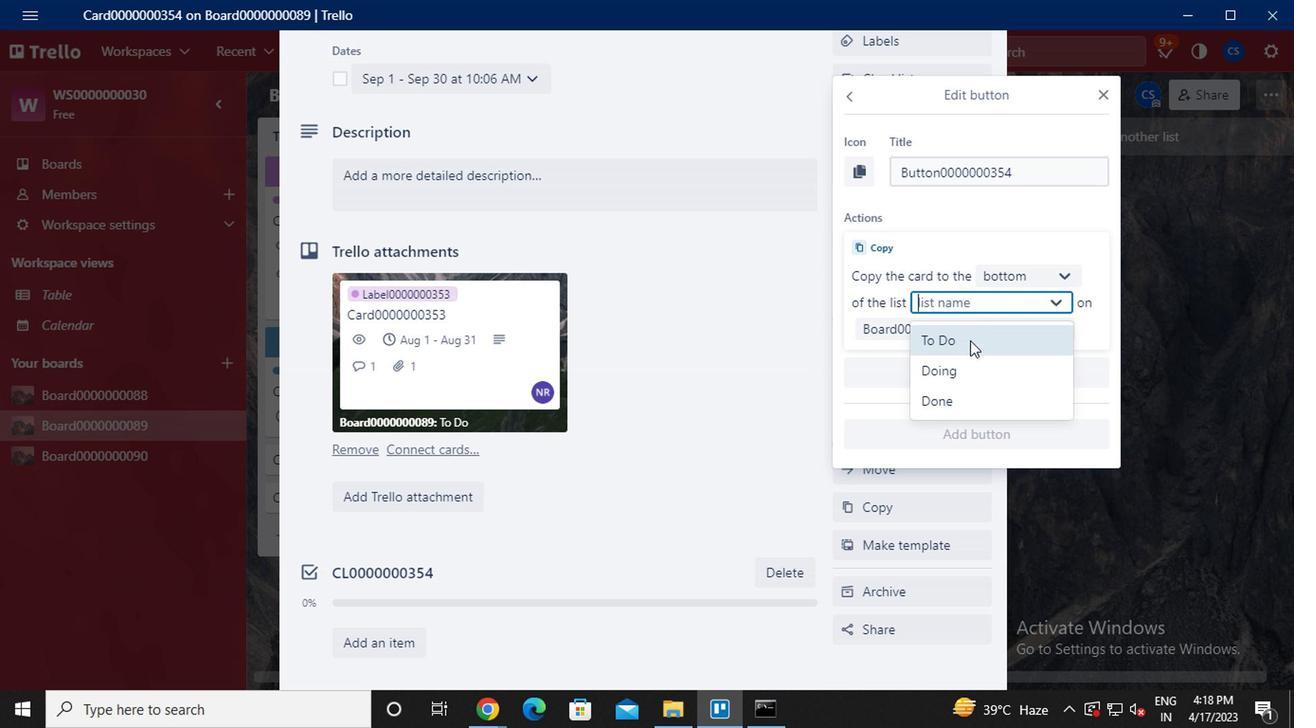
Action: Mouse moved to (983, 442)
Screenshot: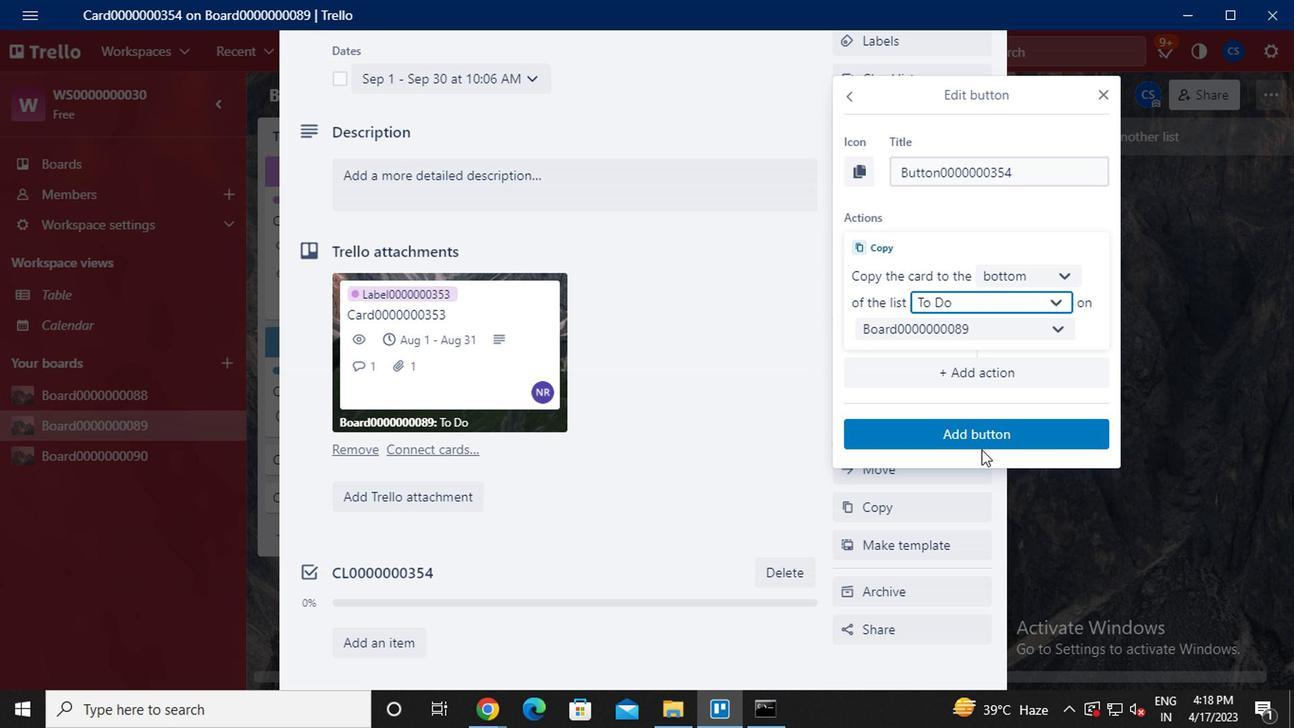 
Action: Mouse pressed left at (983, 442)
Screenshot: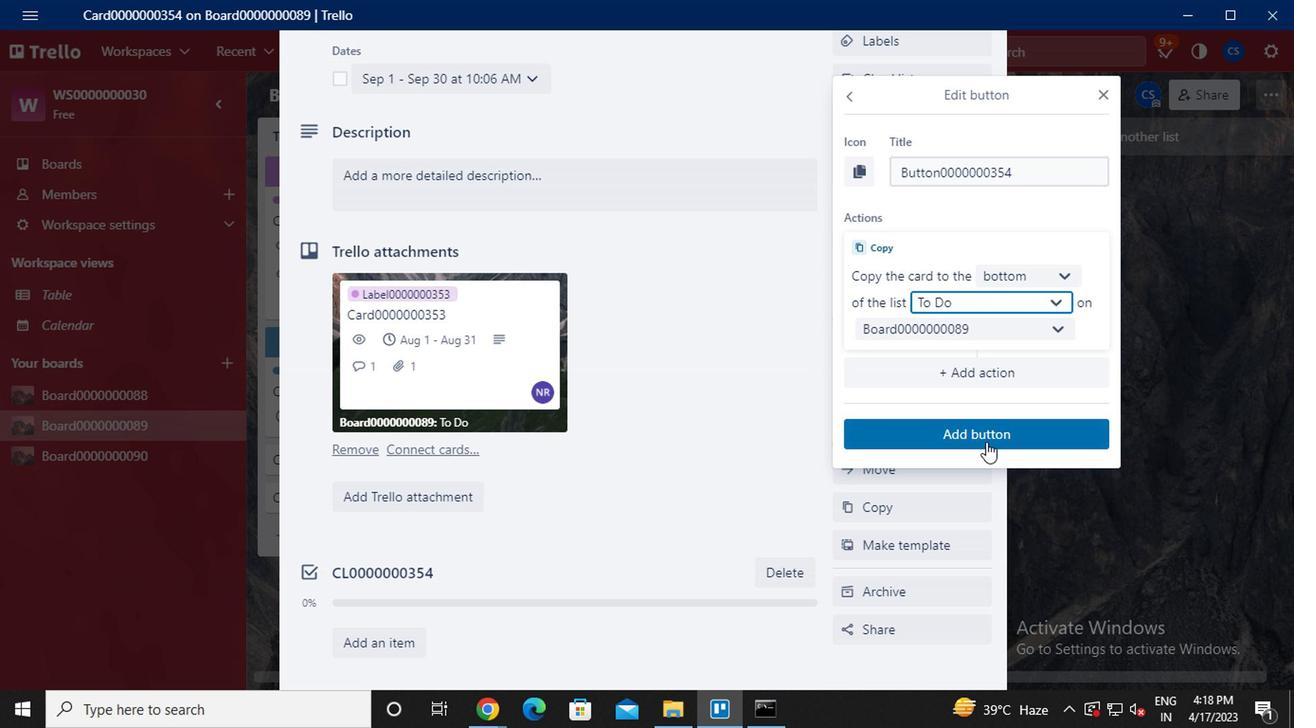 
Action: Mouse moved to (479, 194)
Screenshot: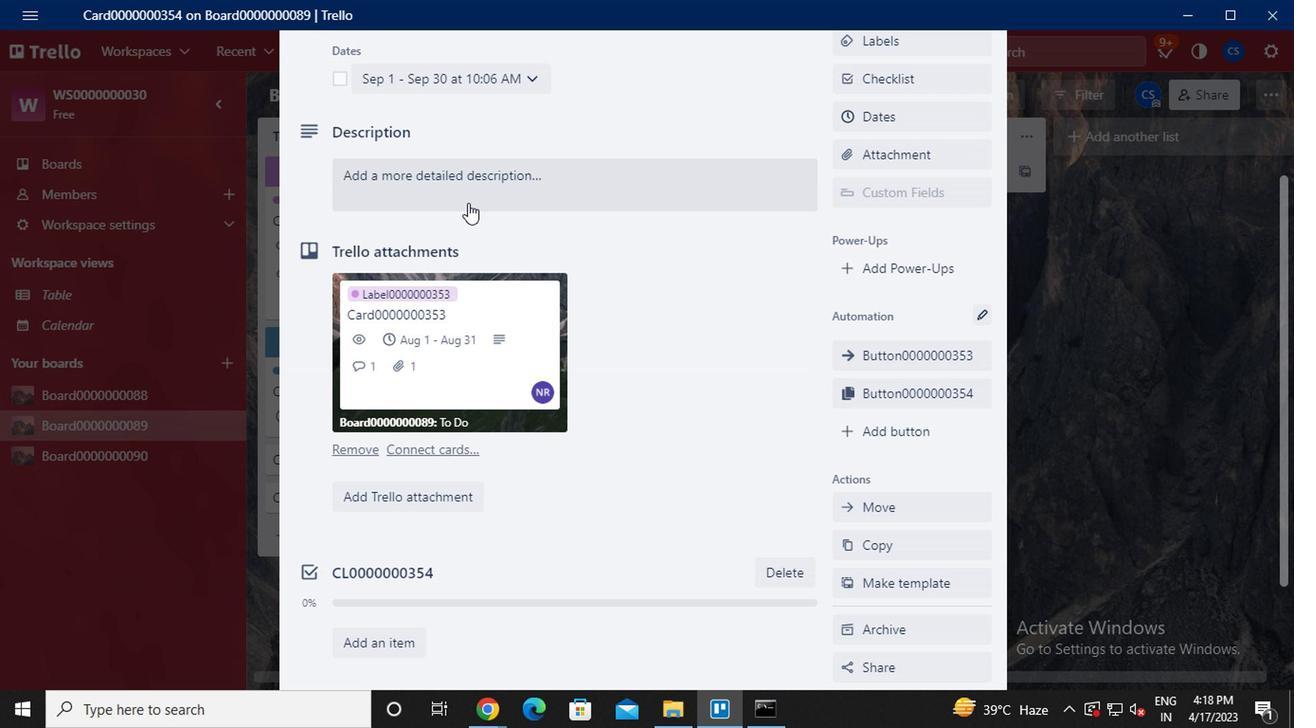 
Action: Mouse pressed left at (479, 194)
Screenshot: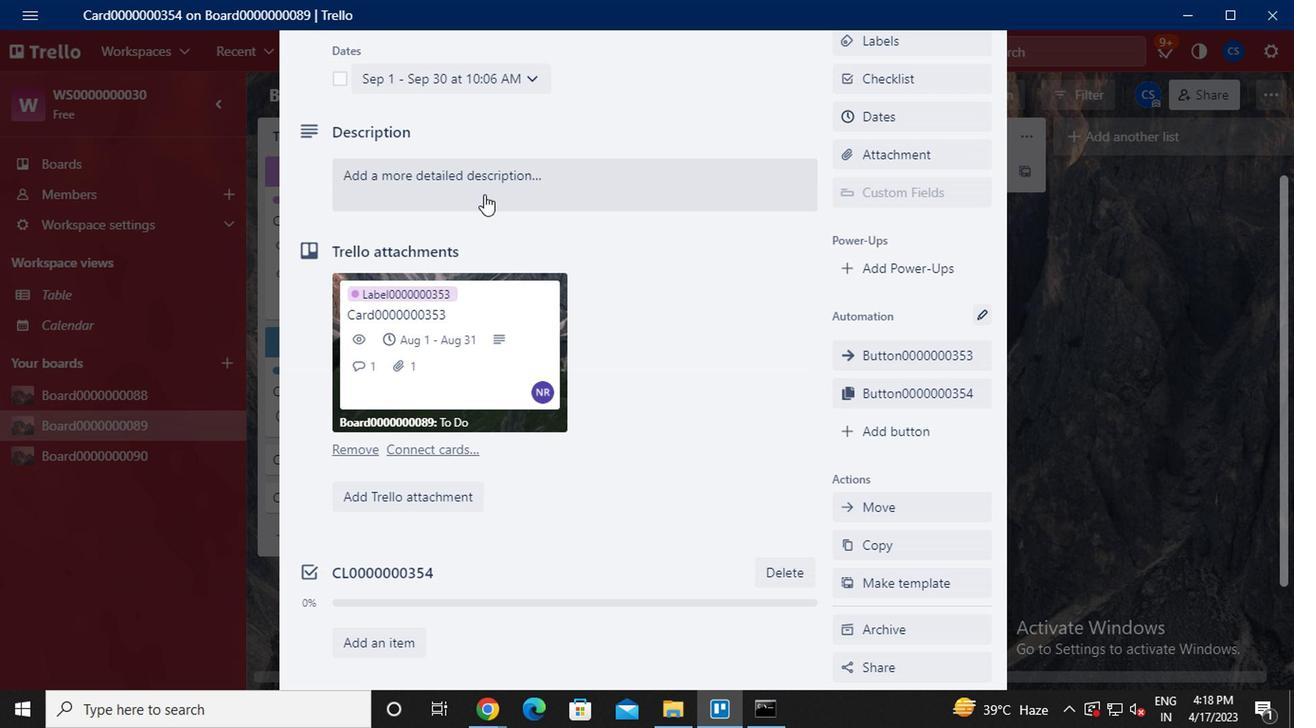 
Action: Key pressed <Key.caps_lock>ds0000000354
Screenshot: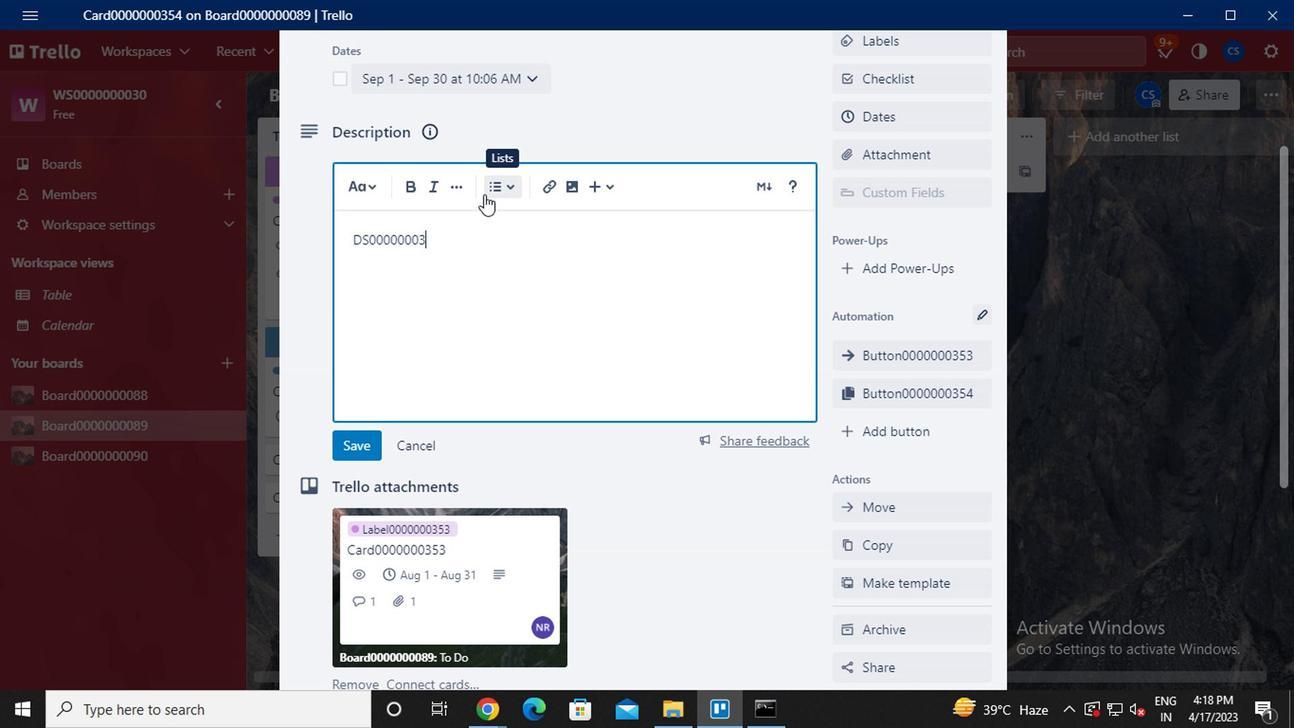 
Action: Mouse moved to (327, 457)
Screenshot: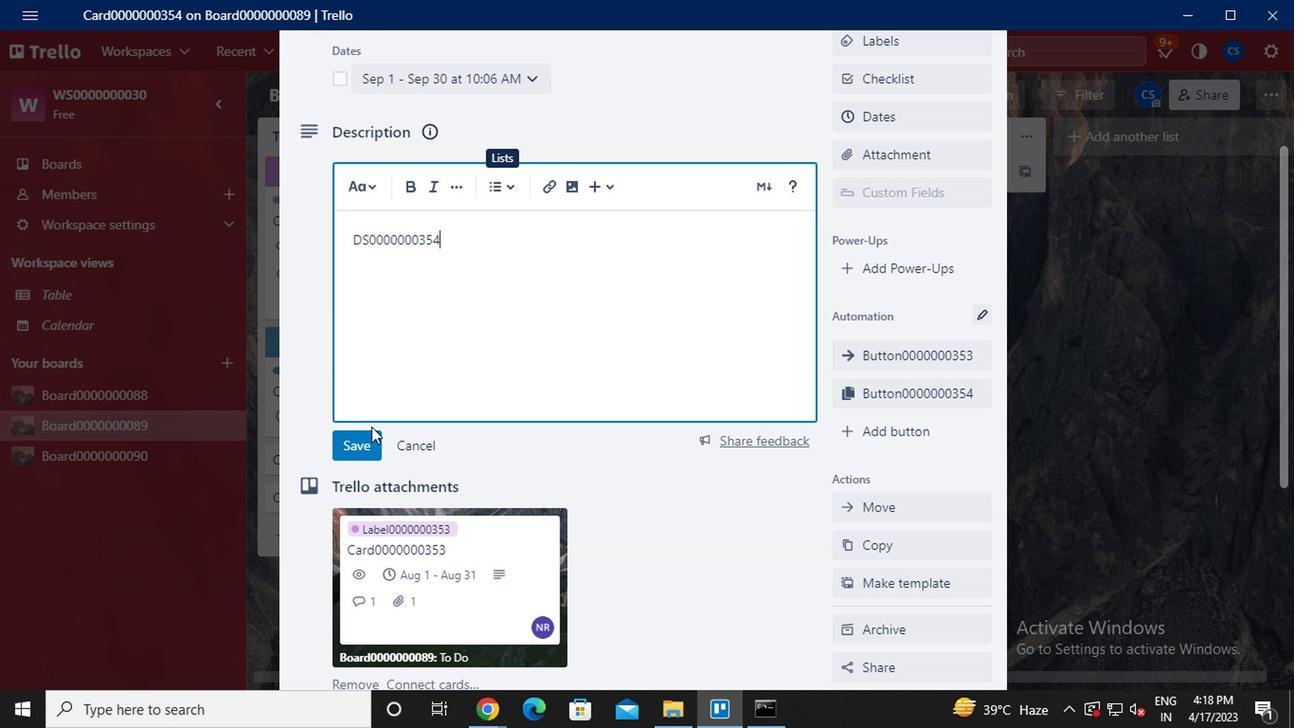 
Action: Mouse pressed left at (327, 457)
Screenshot: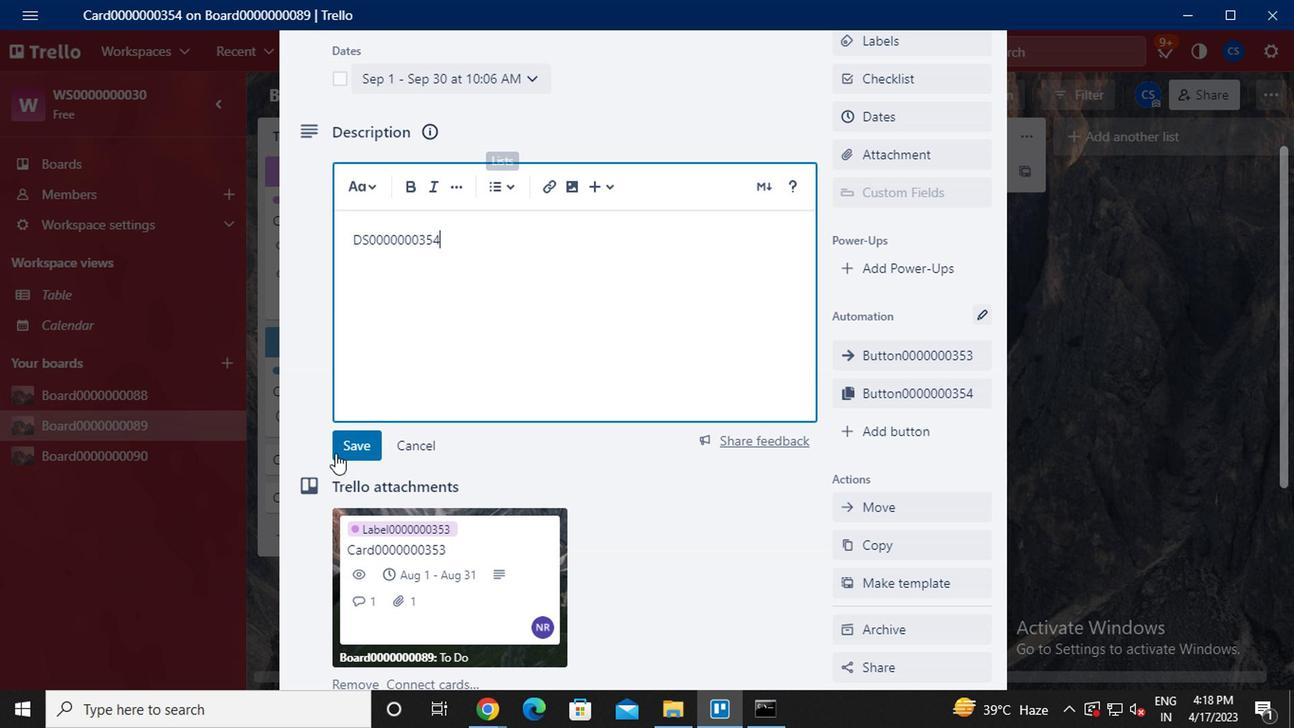 
Action: Mouse moved to (467, 461)
Screenshot: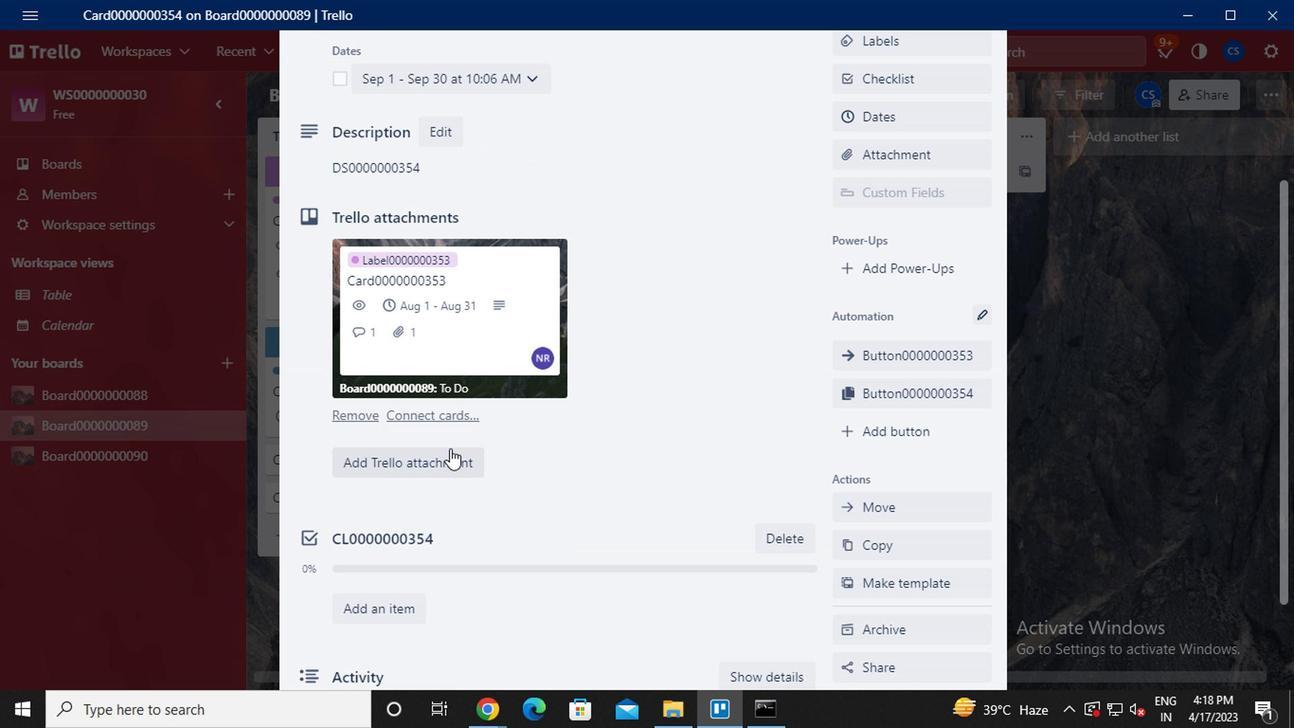 
Action: Mouse scrolled (467, 461) with delta (0, 0)
Screenshot: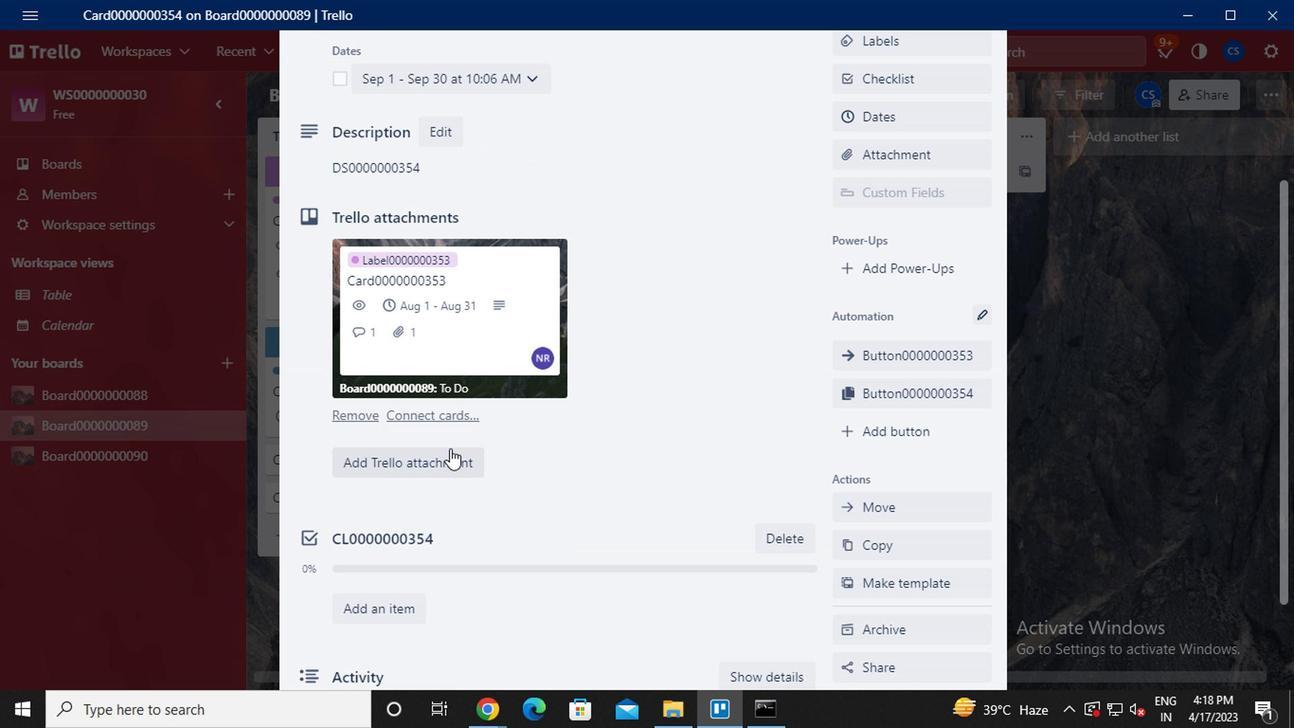 
Action: Mouse moved to (488, 481)
Screenshot: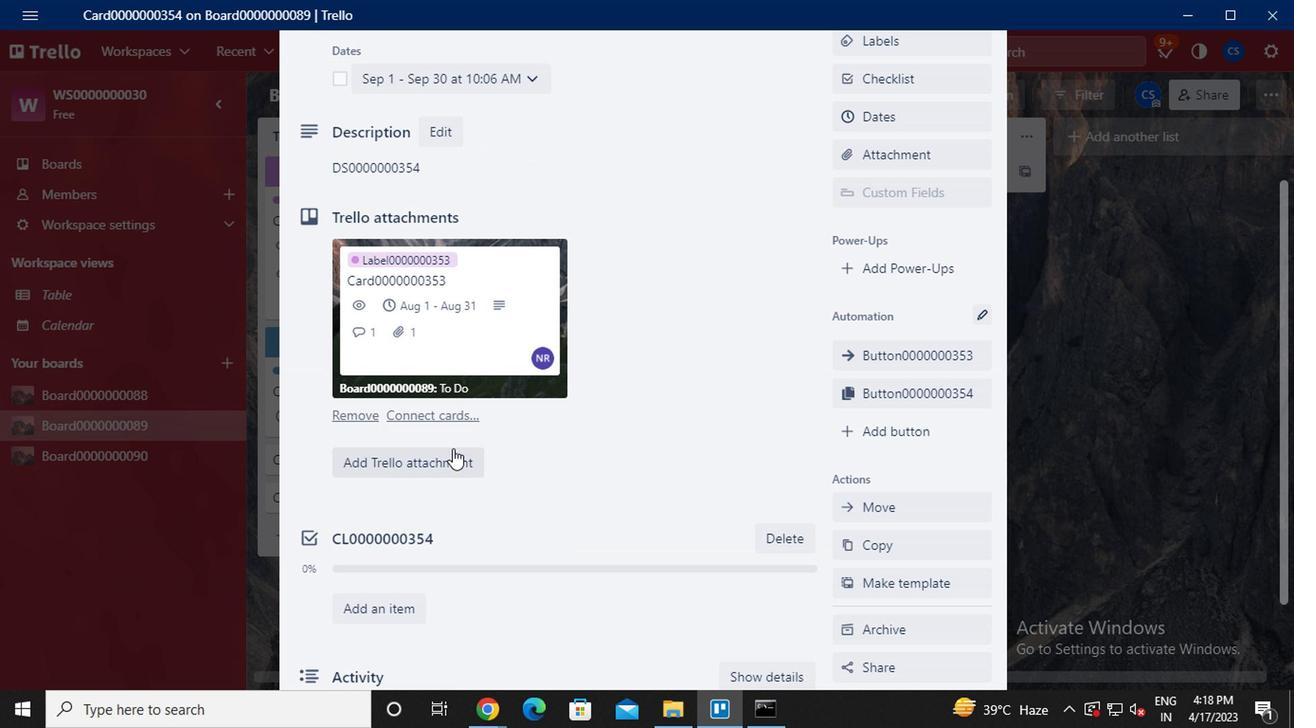 
Action: Mouse scrolled (488, 480) with delta (0, -1)
Screenshot: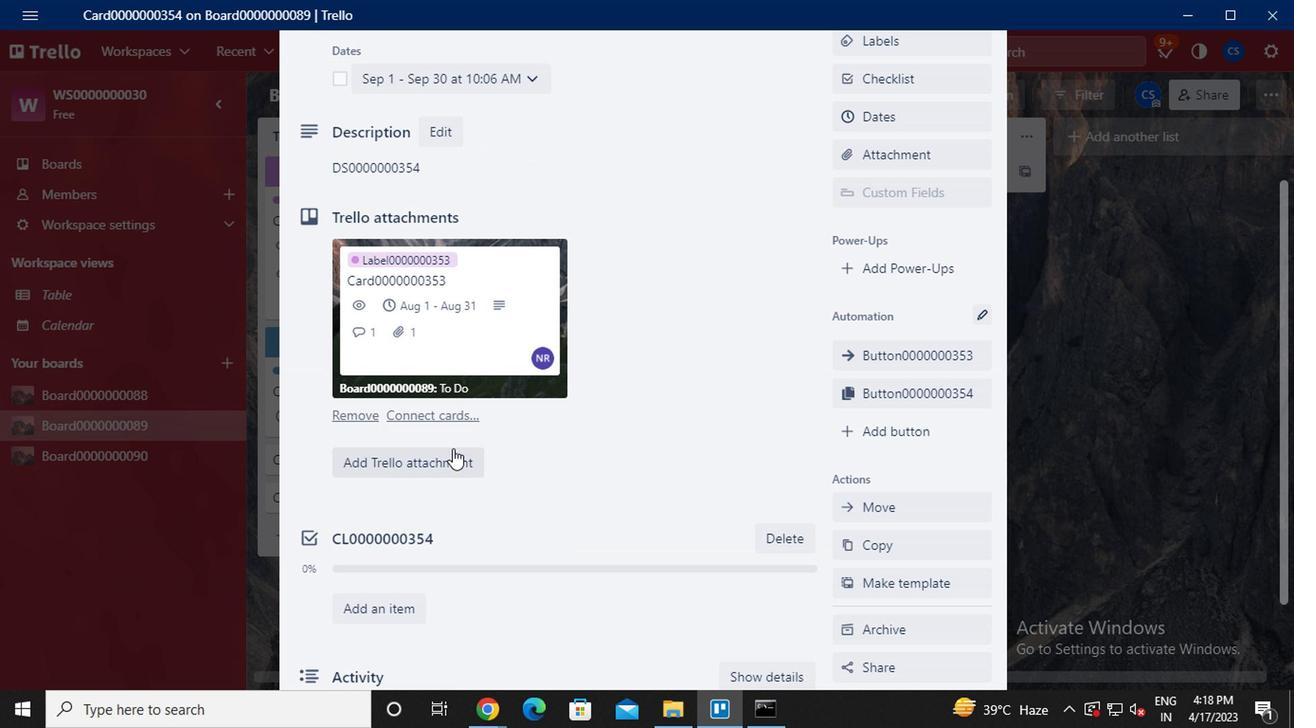 
Action: Mouse moved to (504, 493)
Screenshot: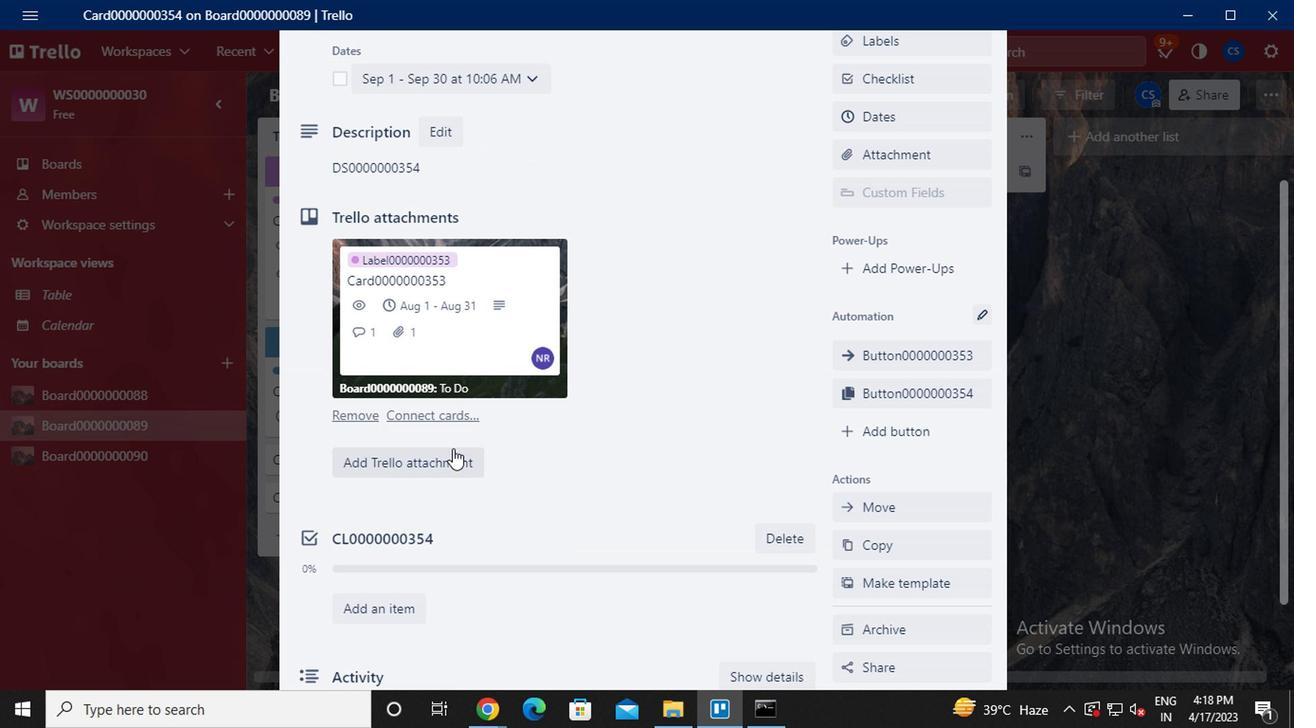 
Action: Mouse scrolled (504, 492) with delta (0, 0)
Screenshot: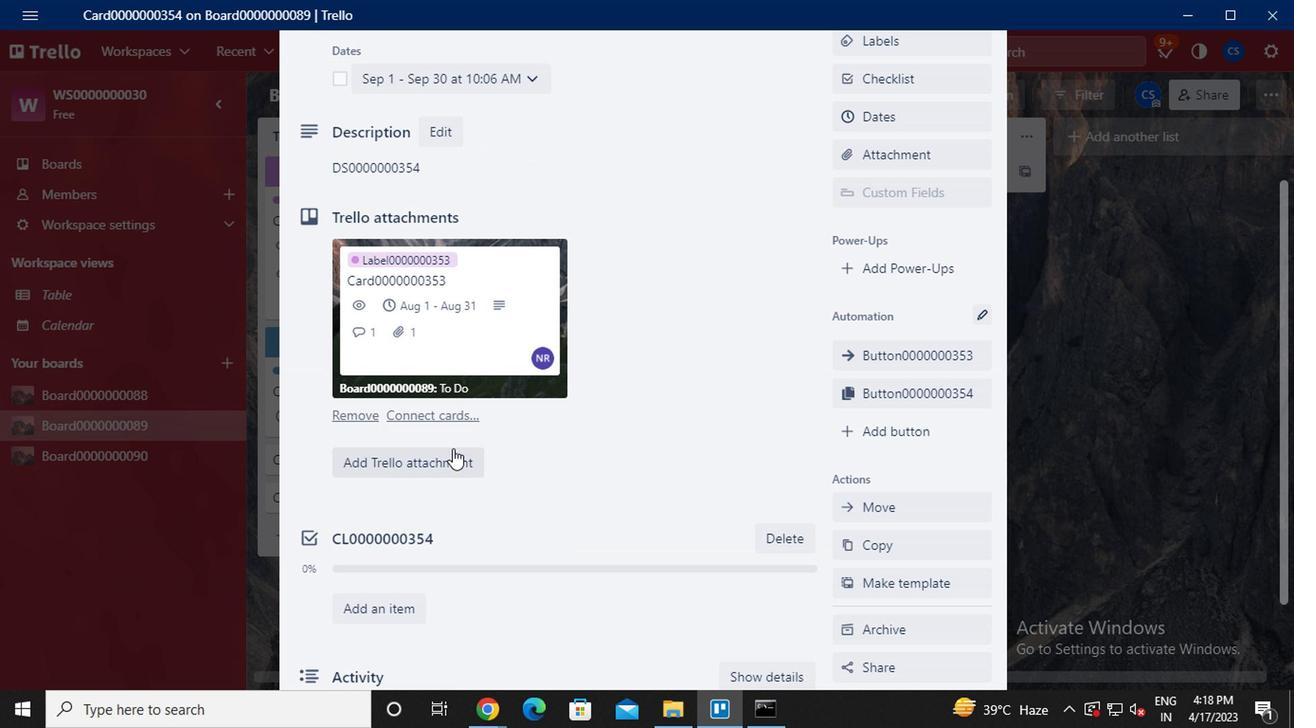 
Action: Mouse moved to (509, 496)
Screenshot: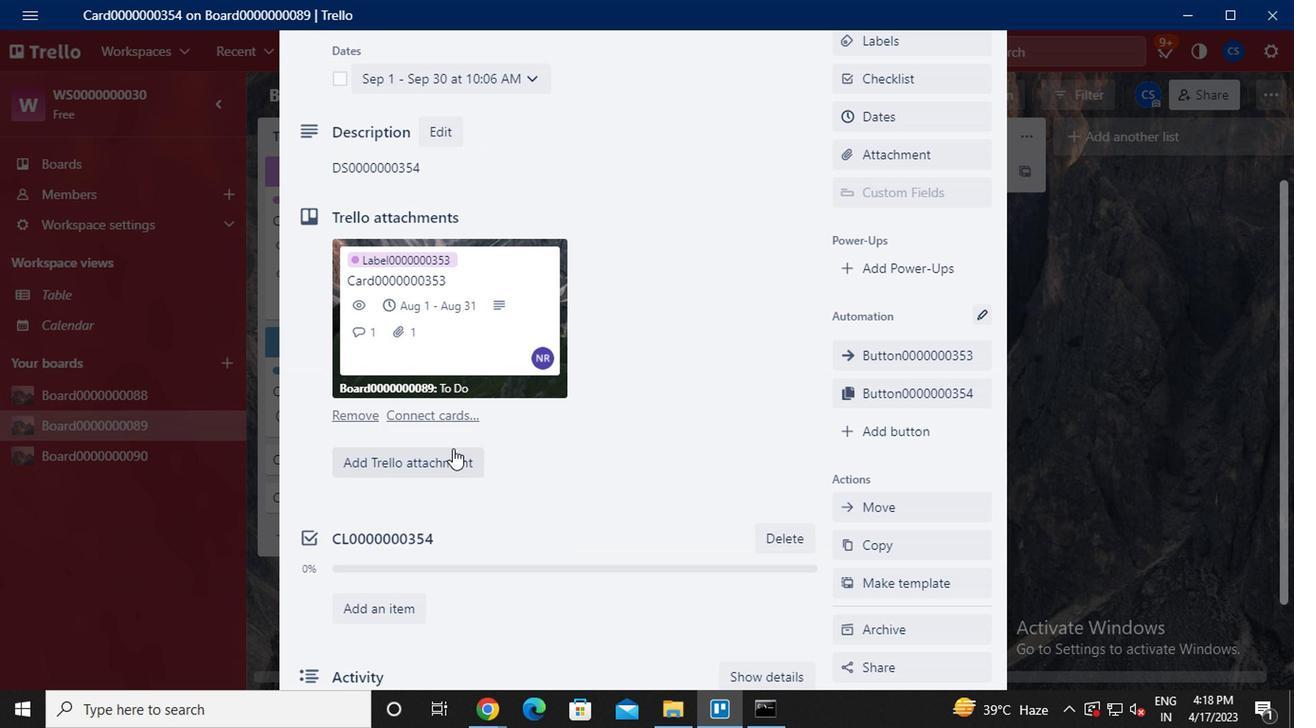 
Action: Mouse scrolled (509, 495) with delta (0, 0)
Screenshot: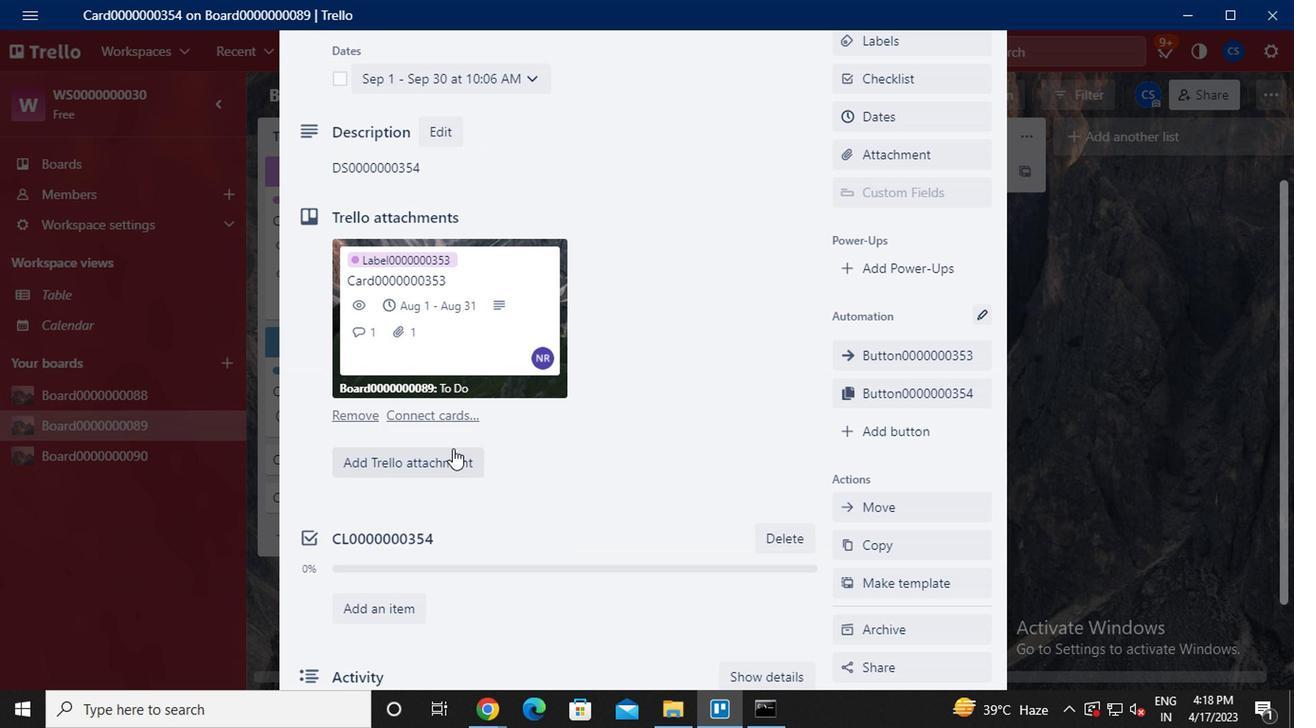 
Action: Mouse scrolled (509, 495) with delta (0, 0)
Screenshot: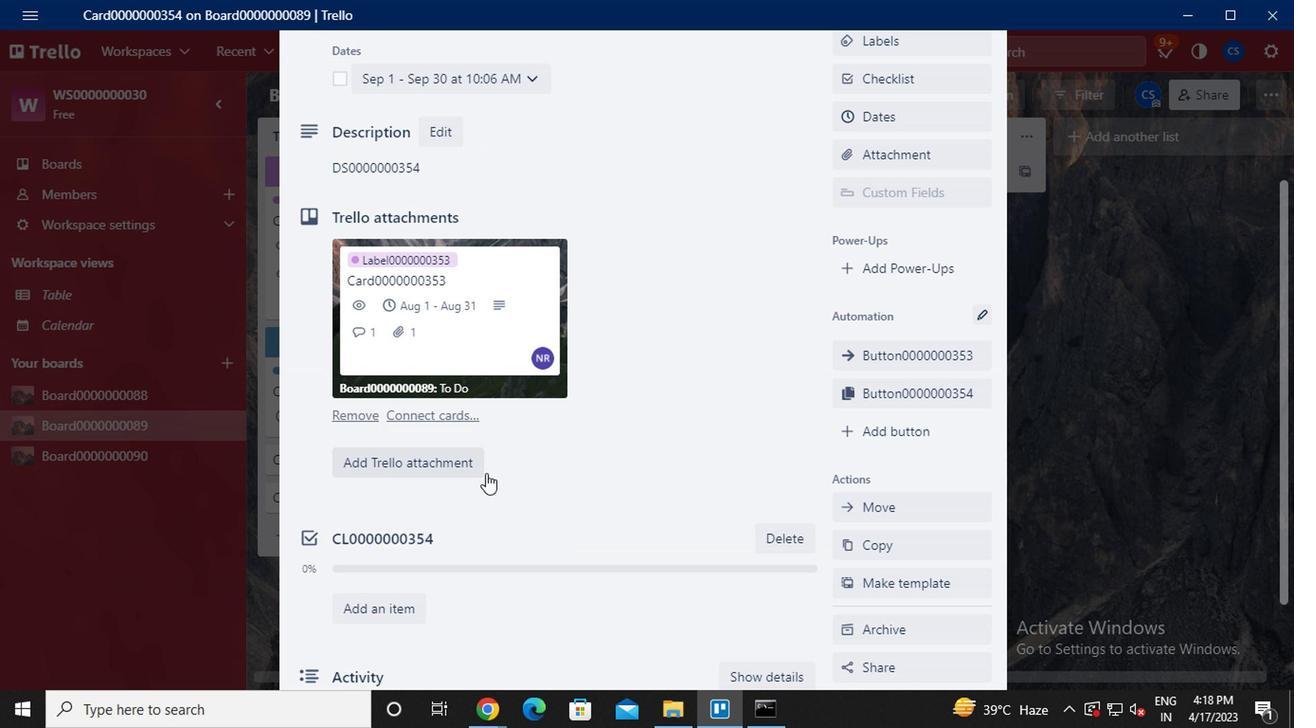 
Action: Mouse moved to (488, 560)
Screenshot: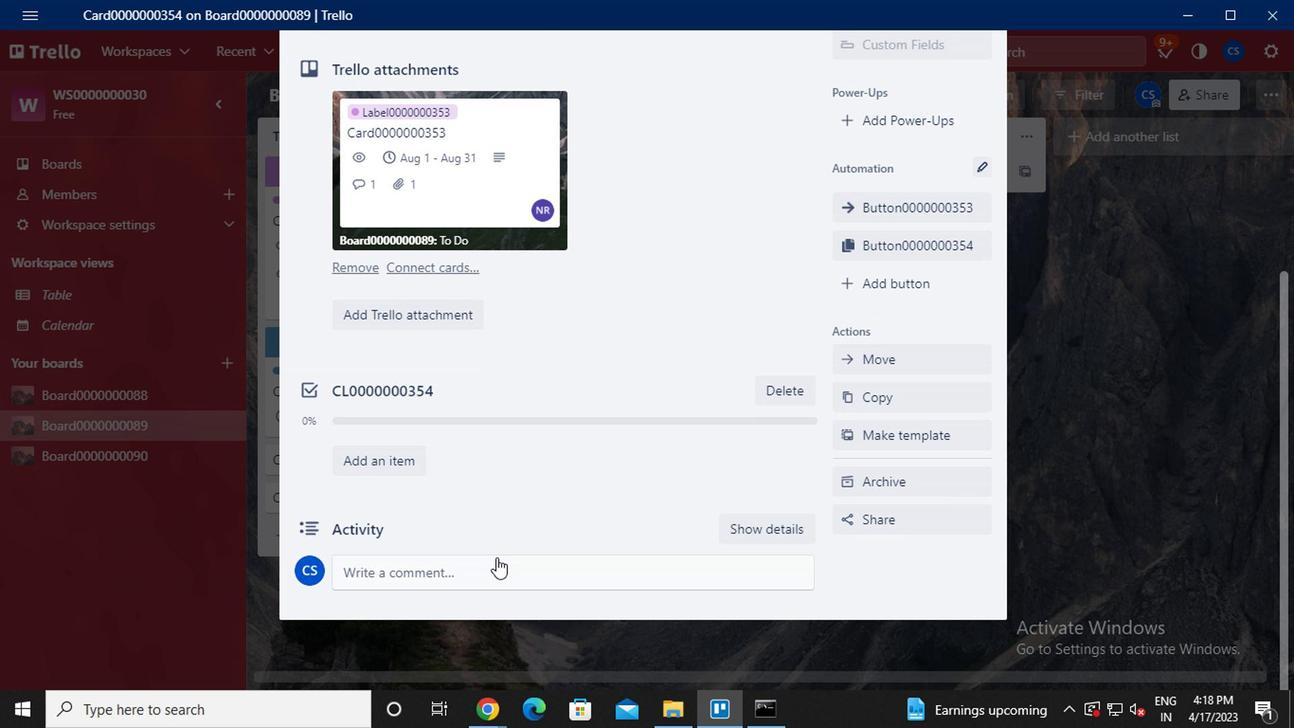 
Action: Mouse pressed left at (488, 560)
Screenshot: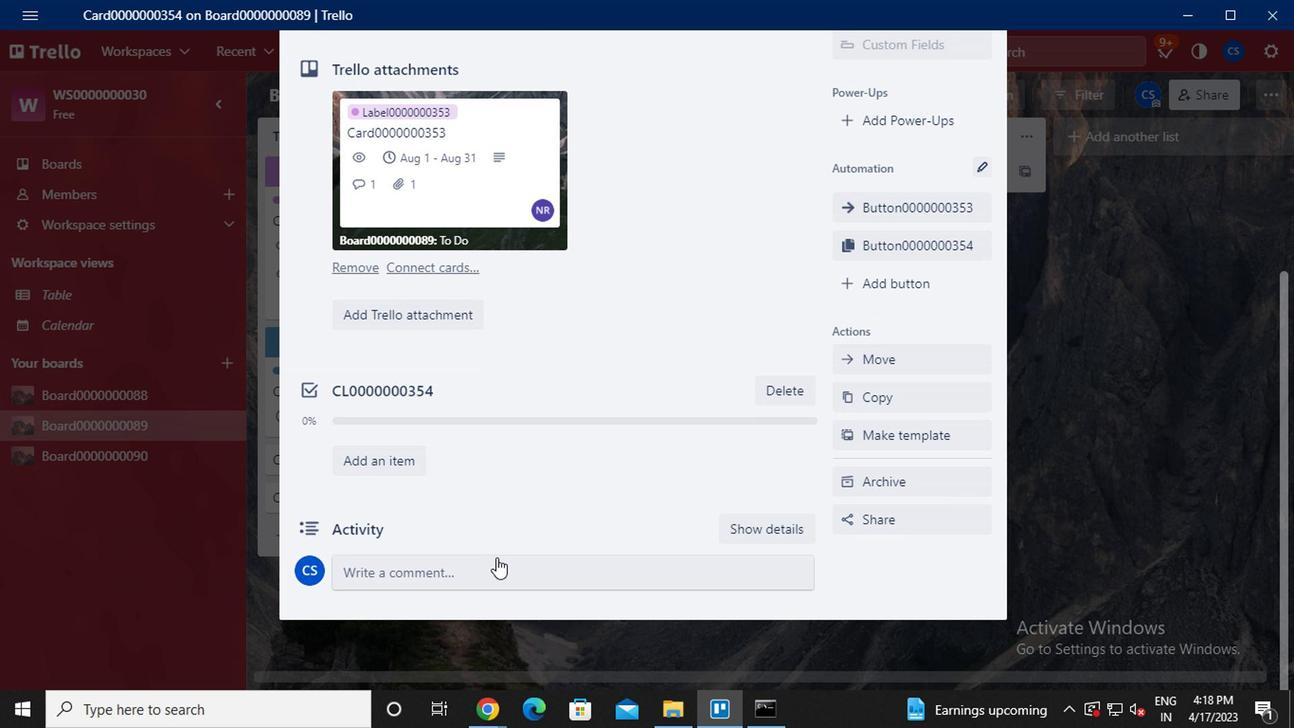 
Action: Key pressed cm0000000354
Screenshot: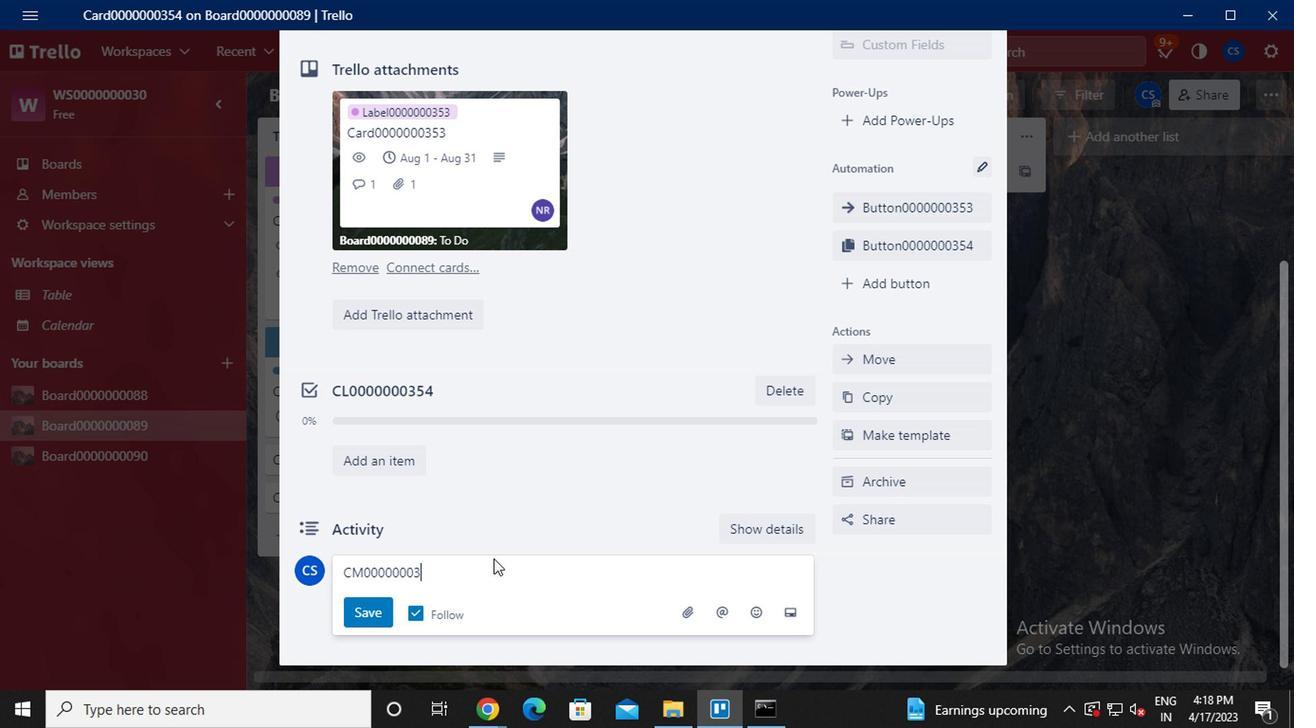 
Action: Mouse moved to (382, 606)
Screenshot: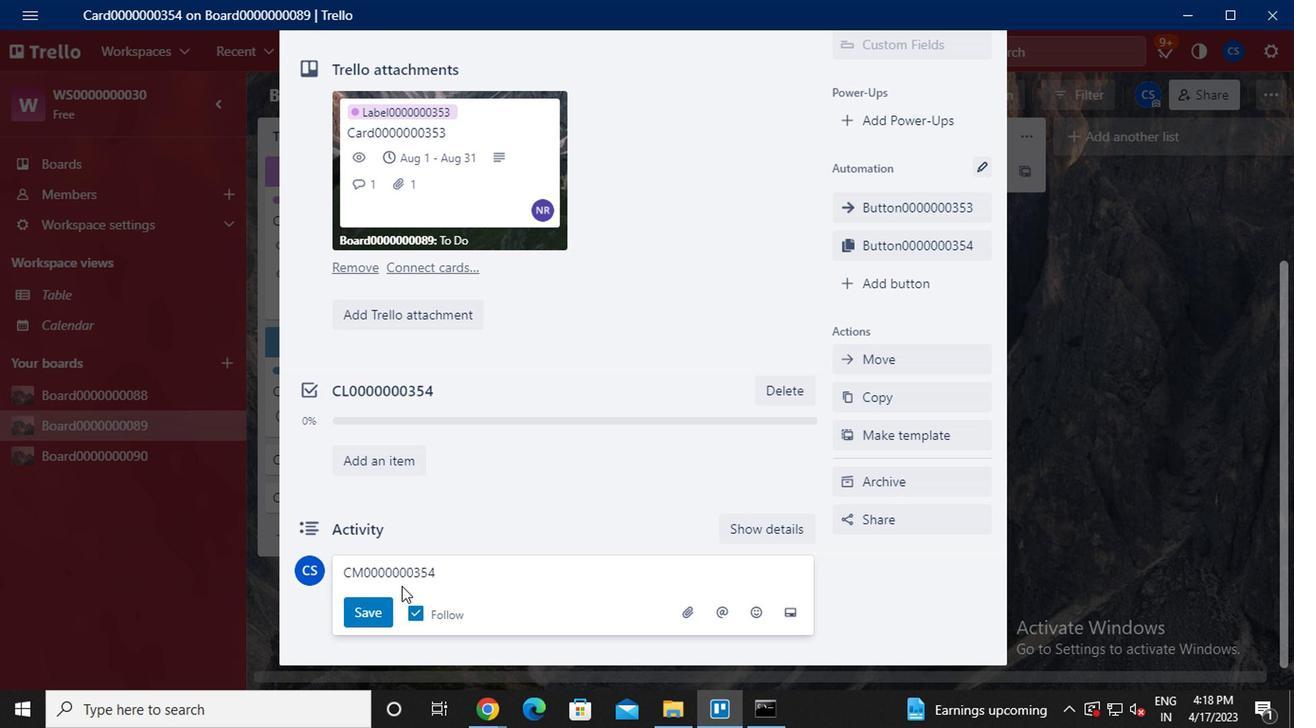 
Action: Mouse pressed left at (382, 606)
Screenshot: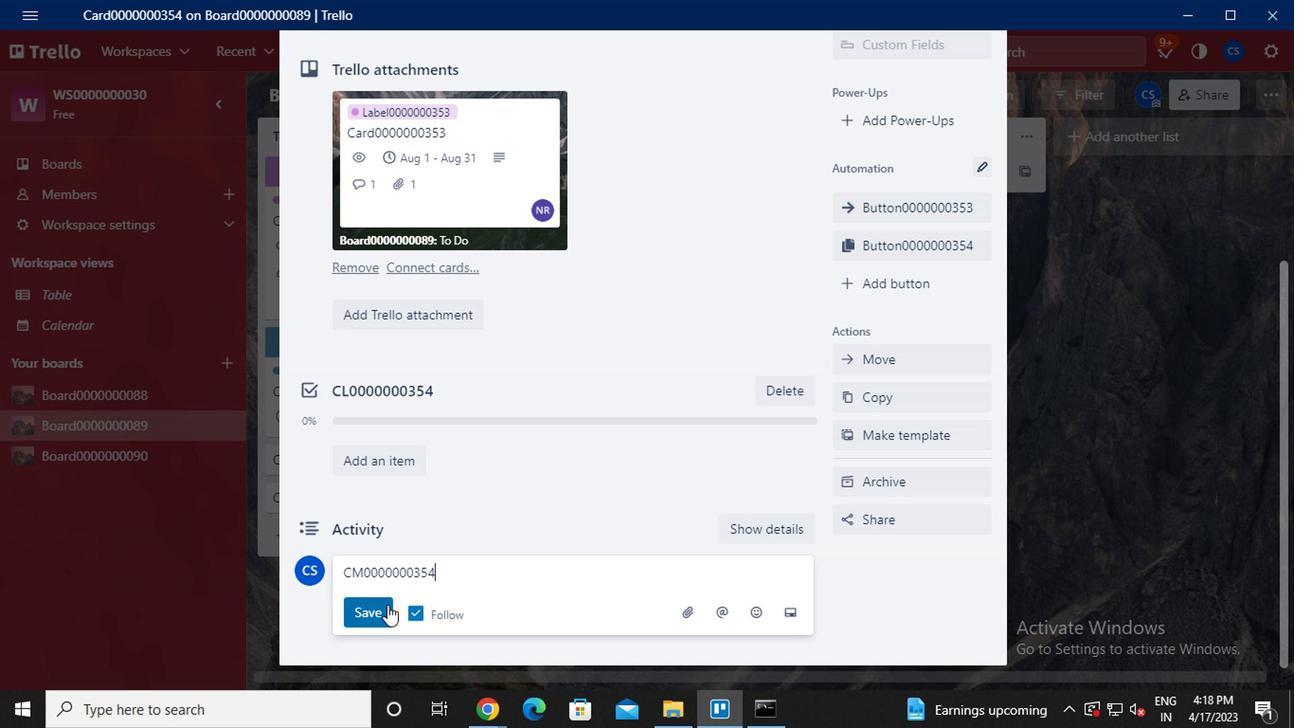
Action: Mouse moved to (644, 465)
Screenshot: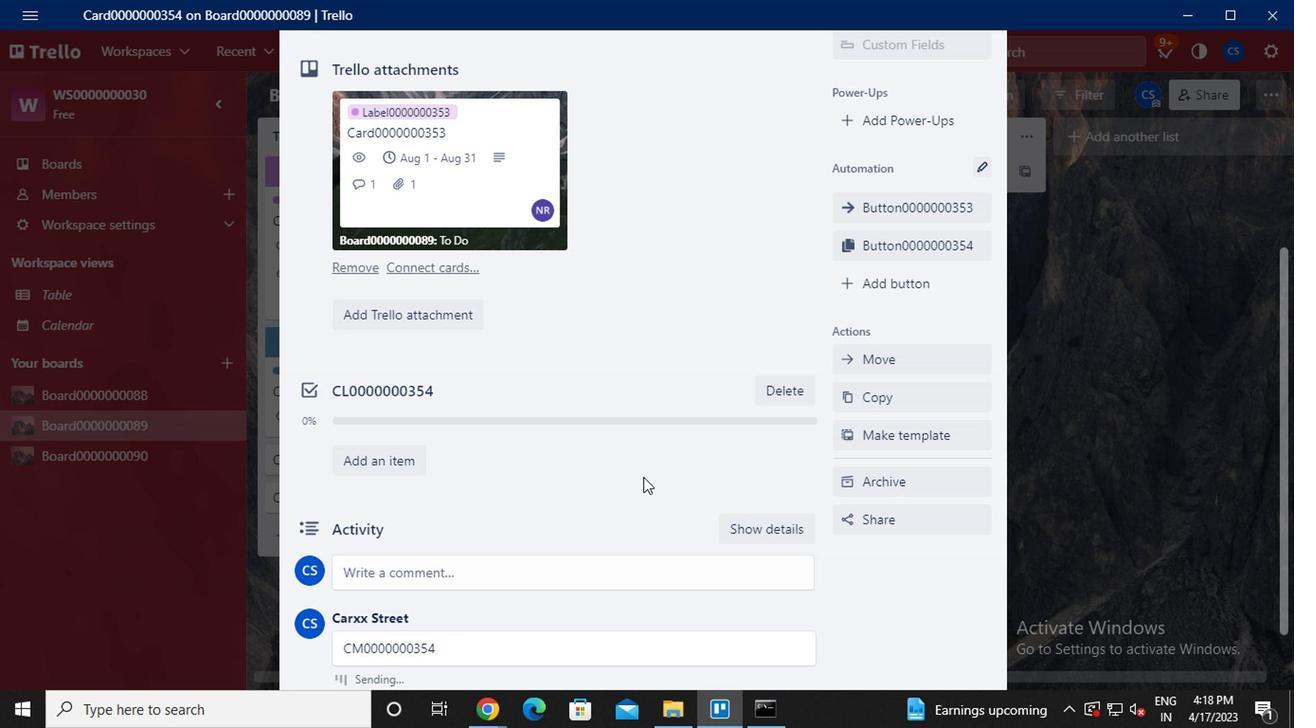 
